 Task: Add an event with the title Second Lunch Break: Guided Meditation and Wellness Workshop, date '2024/03/11', time 7:30 AM to 9:30 AMand add a description: The AGM will conclude with a summary of the key outcomes, decisions, and action points discussed during the meeting. It will also provide a glimpse into the organization's strategic priorities and initiatives for the upcoming year. Attendees will leave with a clear understanding of the organization's performance, direction, and the shared commitment to its success., put the event into Green category . Add location for the event as: 654 Belem Tower, Lisbon, Portugal, logged in from the account softage.9@softage.netand send the event invitation to softage.8@softage.net with CC to  softage.10@softage.net. Set a reminder for the event 15 minutes before
Action: Mouse moved to (77, 103)
Screenshot: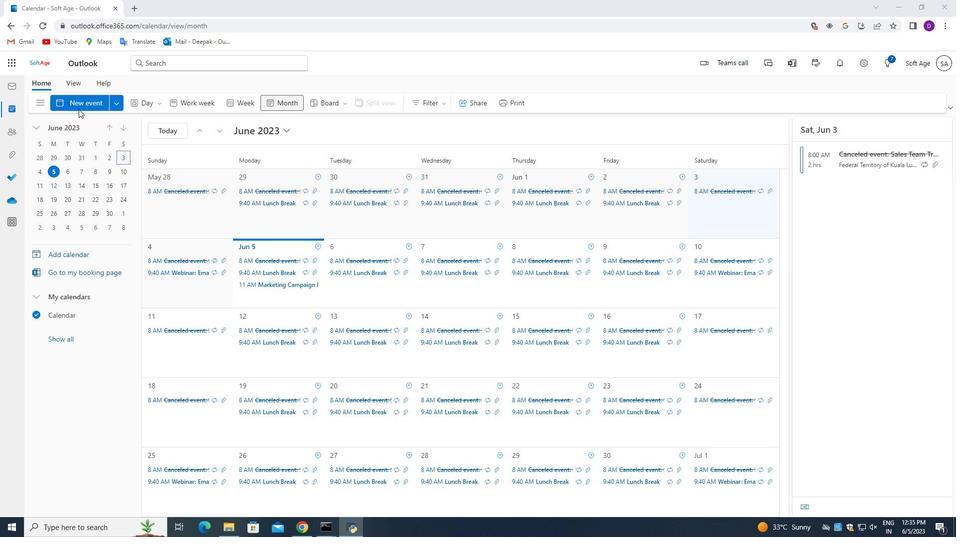 
Action: Mouse pressed left at (77, 103)
Screenshot: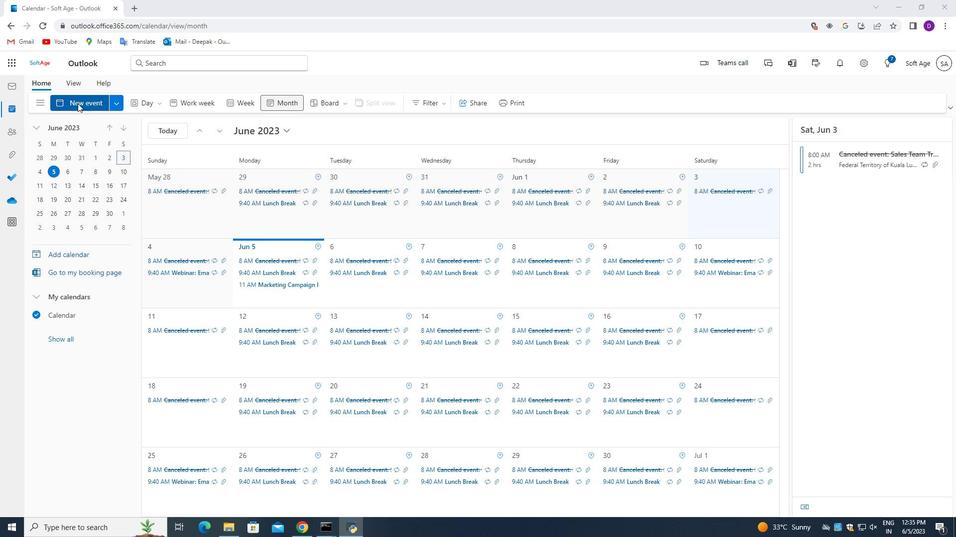 
Action: Mouse moved to (347, 392)
Screenshot: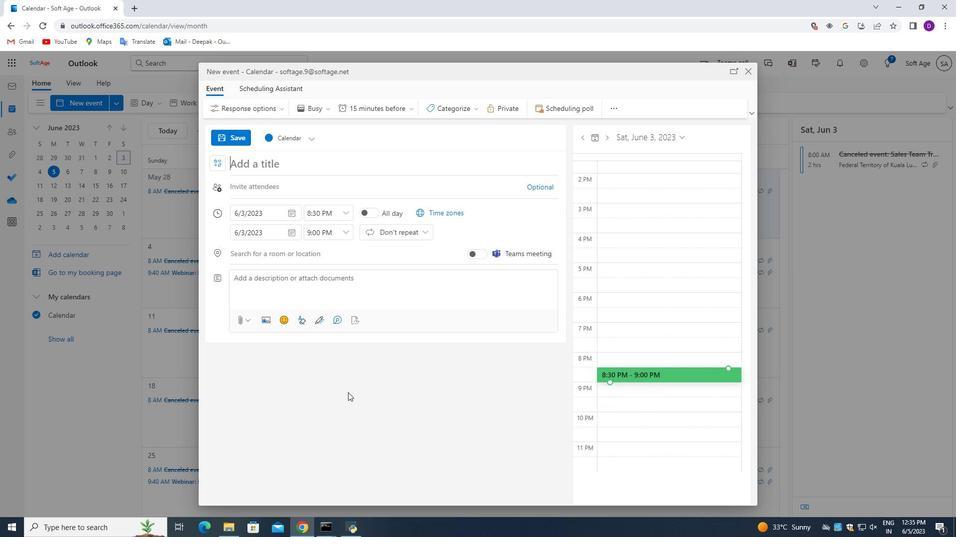 
Action: Key pressed <Key.shift_r>Second<Key.space><Key.shift>Lunch<Key.space><Key.shift_r>Break<Key.shift_r>:<Key.space><Key.shift_r>Guided<Key.space><Key.shift>Meditation<Key.space>and<Key.space><Key.shift_r>Wellness<Key.space><Key.shift_r>Workshop
Screenshot: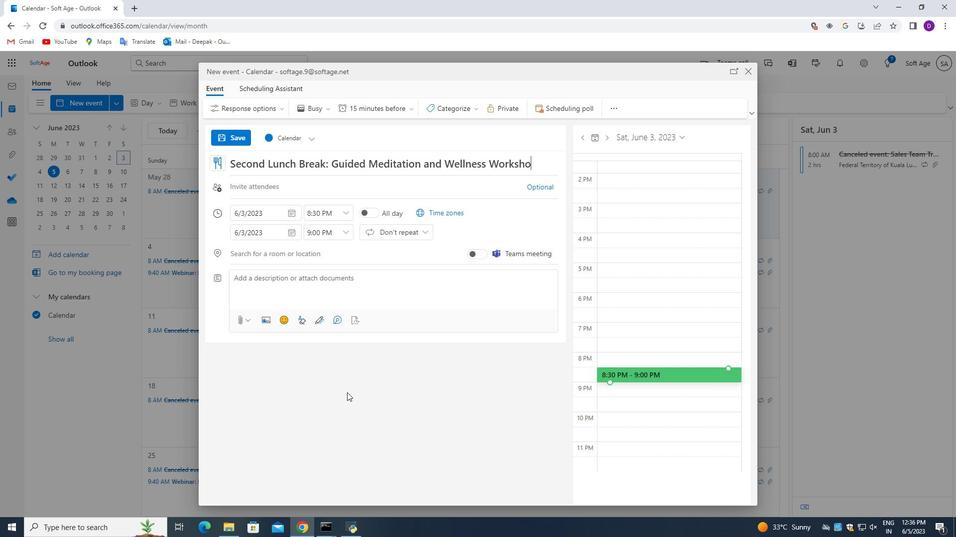 
Action: Mouse moved to (290, 213)
Screenshot: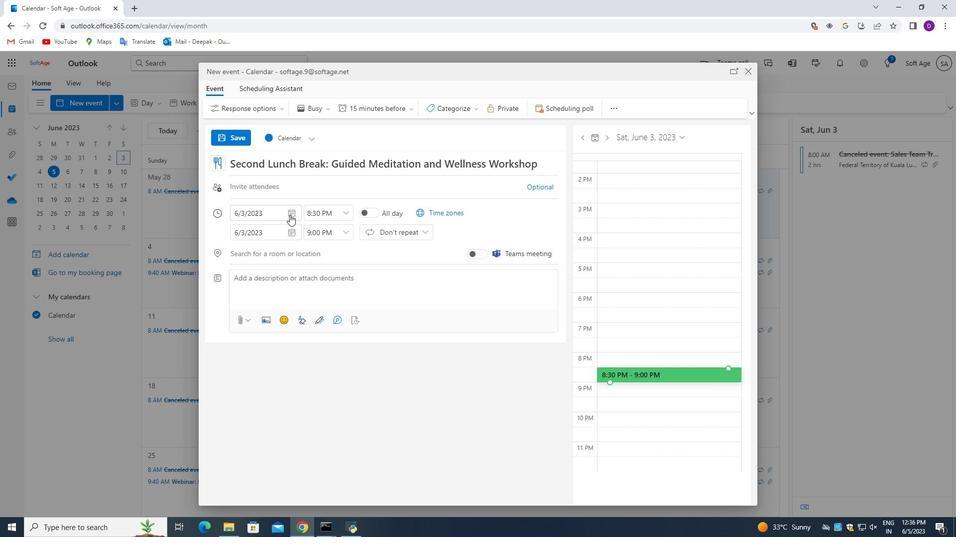 
Action: Mouse pressed left at (290, 213)
Screenshot: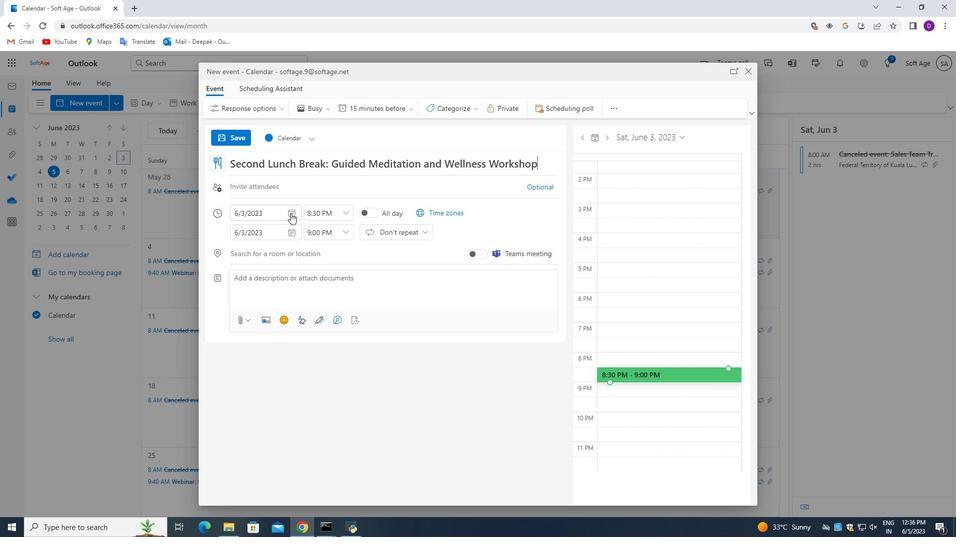 
Action: Mouse moved to (269, 236)
Screenshot: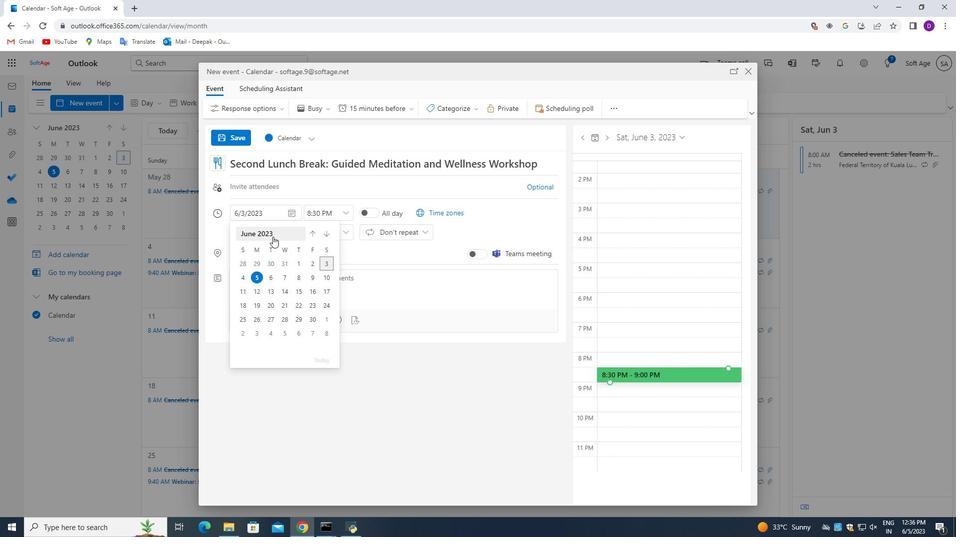 
Action: Mouse pressed left at (269, 236)
Screenshot: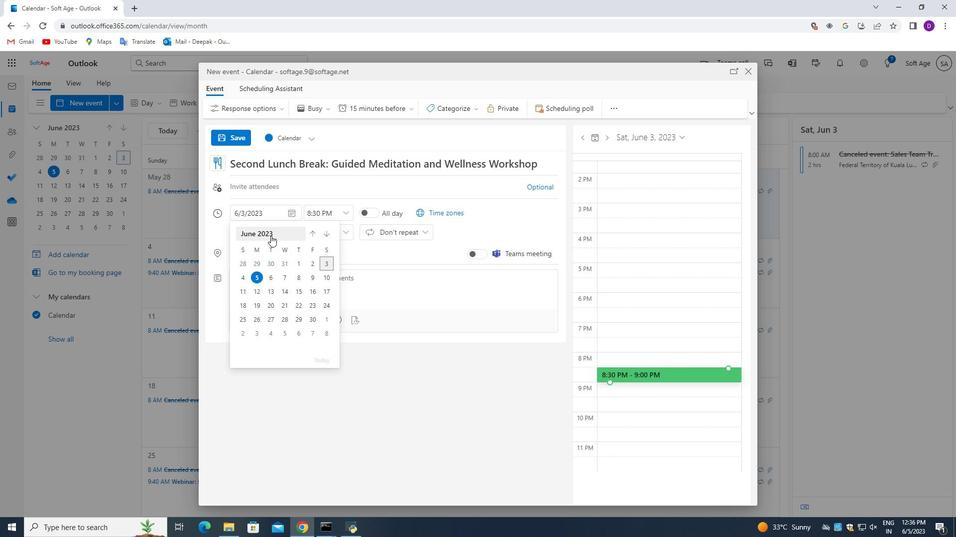 
Action: Mouse moved to (324, 236)
Screenshot: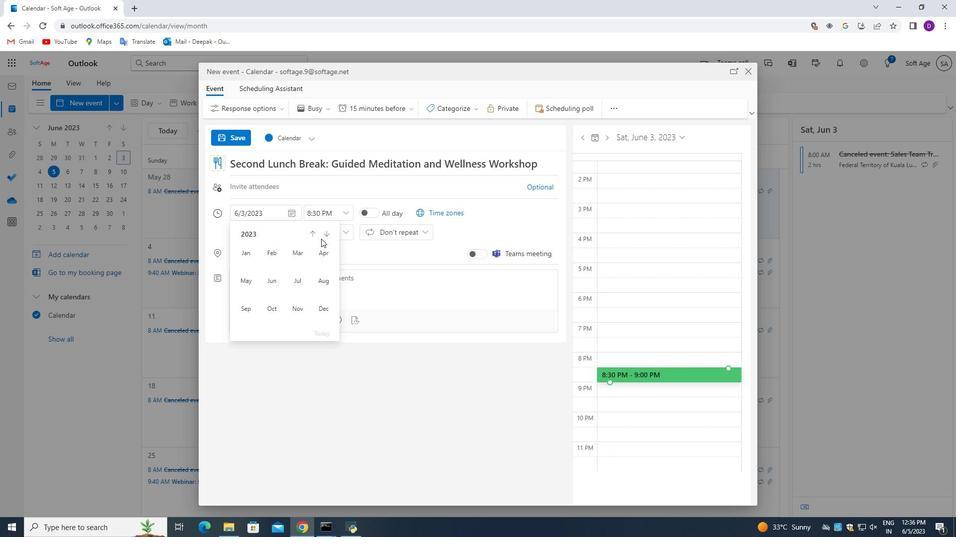 
Action: Mouse pressed left at (324, 236)
Screenshot: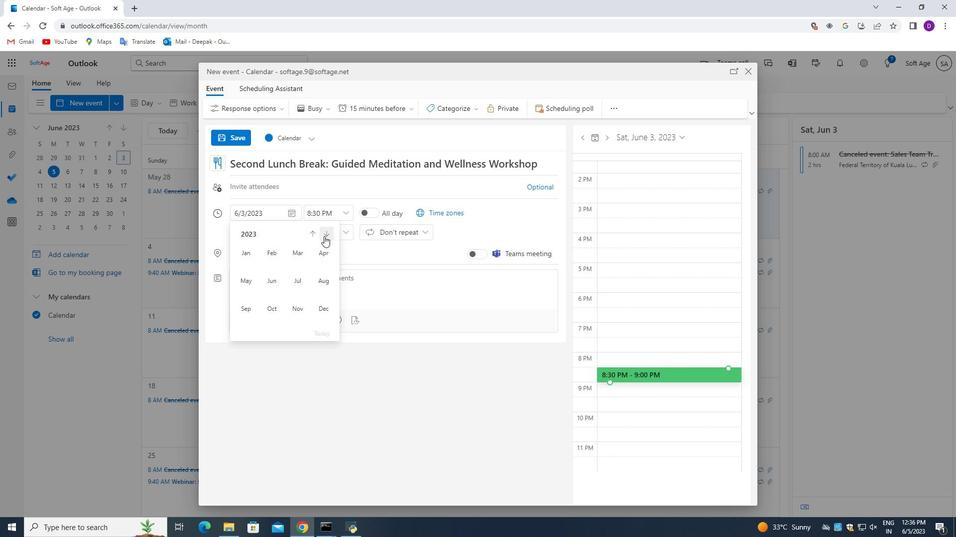 
Action: Mouse moved to (303, 254)
Screenshot: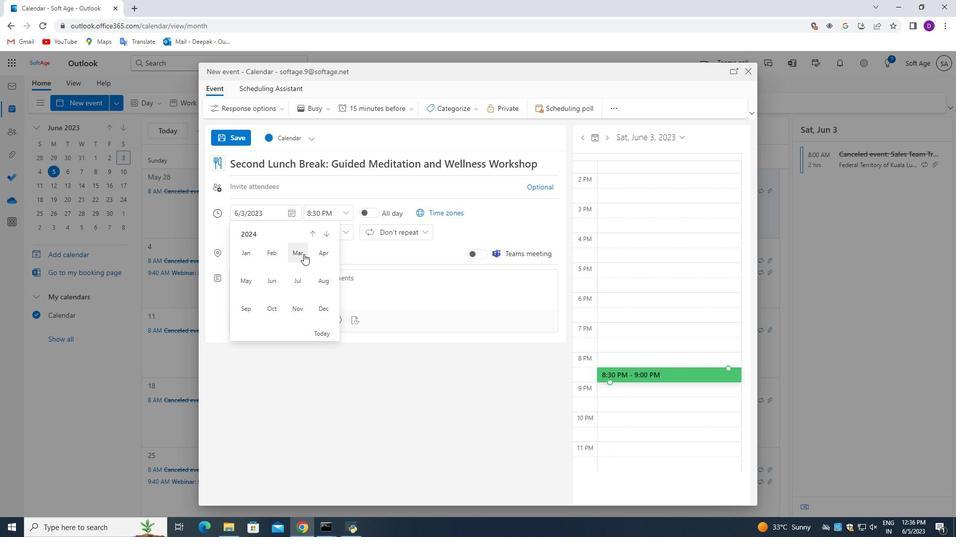 
Action: Mouse pressed left at (303, 254)
Screenshot: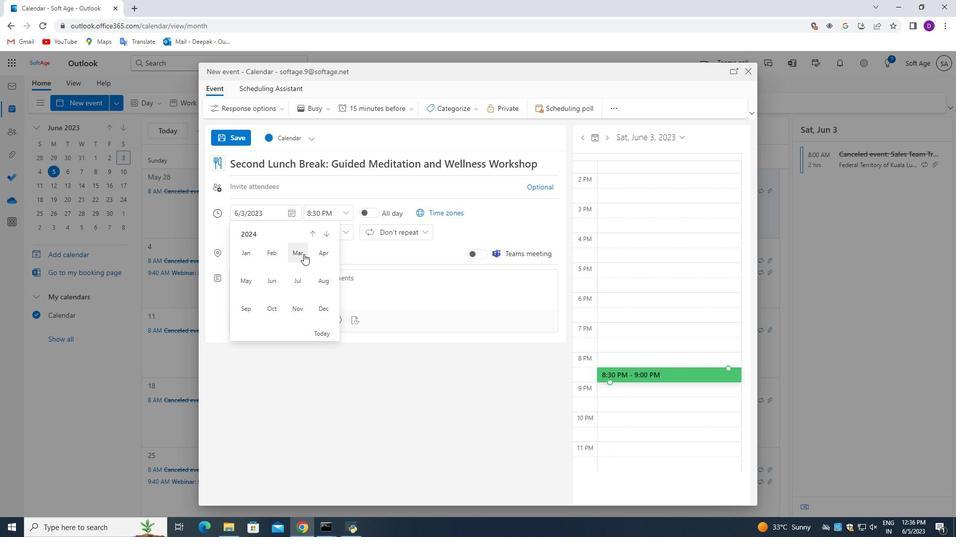 
Action: Mouse moved to (254, 290)
Screenshot: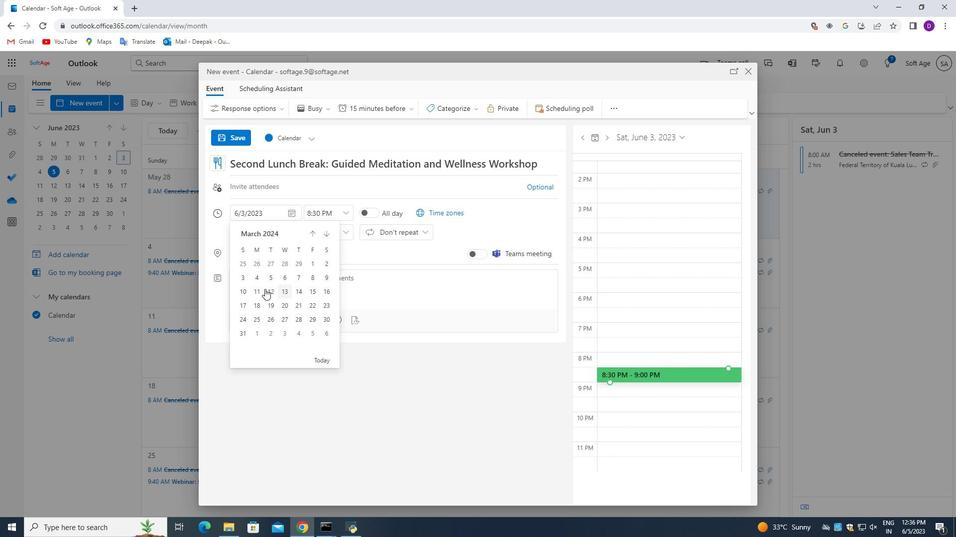 
Action: Mouse pressed left at (254, 290)
Screenshot: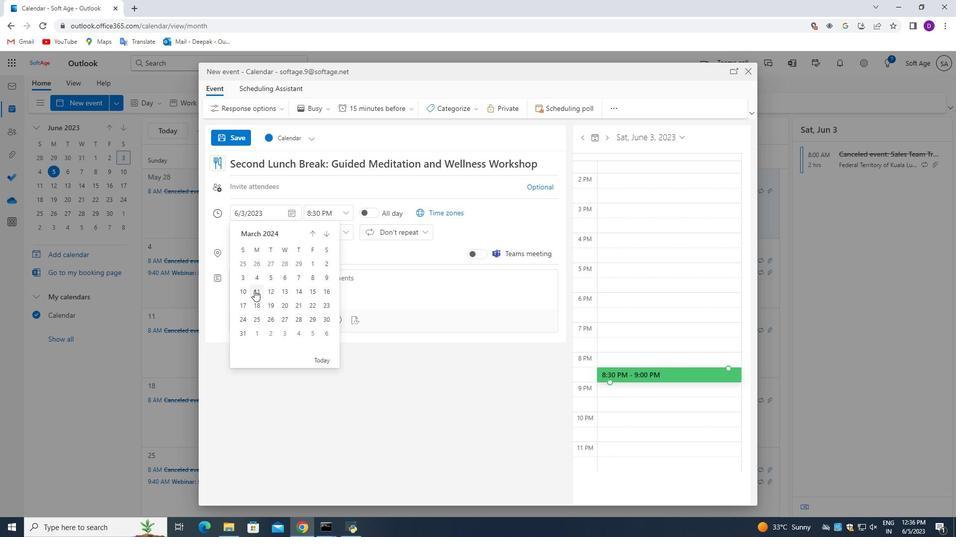 
Action: Mouse moved to (350, 220)
Screenshot: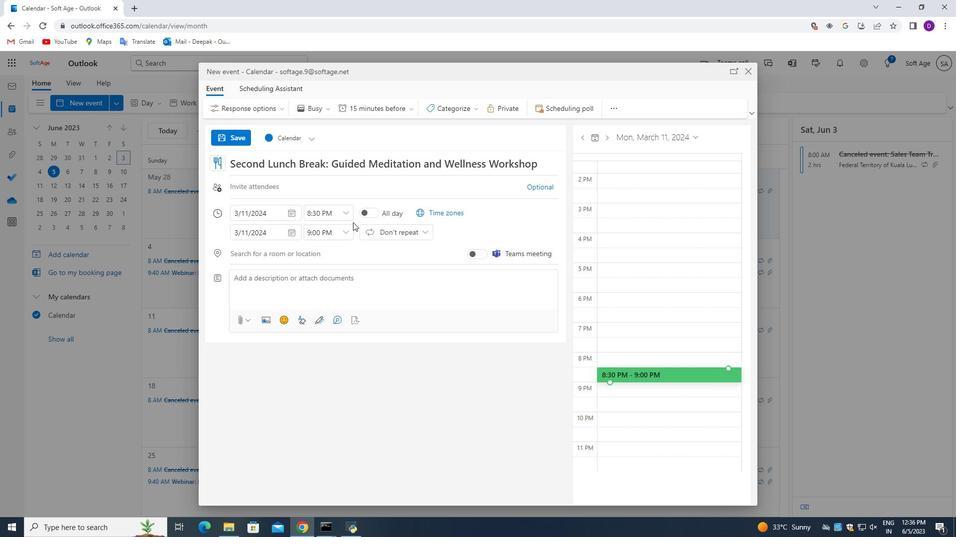 
Action: Mouse pressed left at (350, 220)
Screenshot: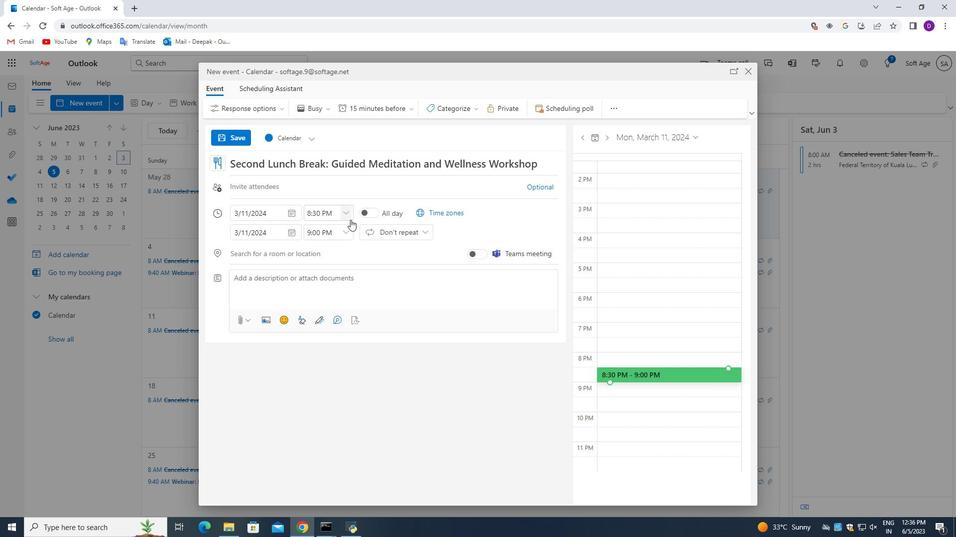 
Action: Mouse moved to (327, 274)
Screenshot: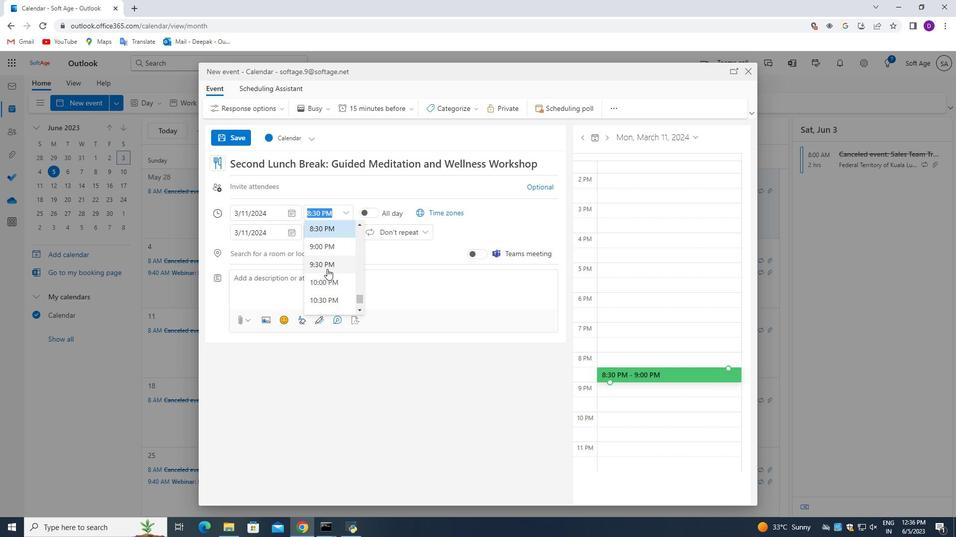 
Action: Mouse scrolled (327, 274) with delta (0, 0)
Screenshot: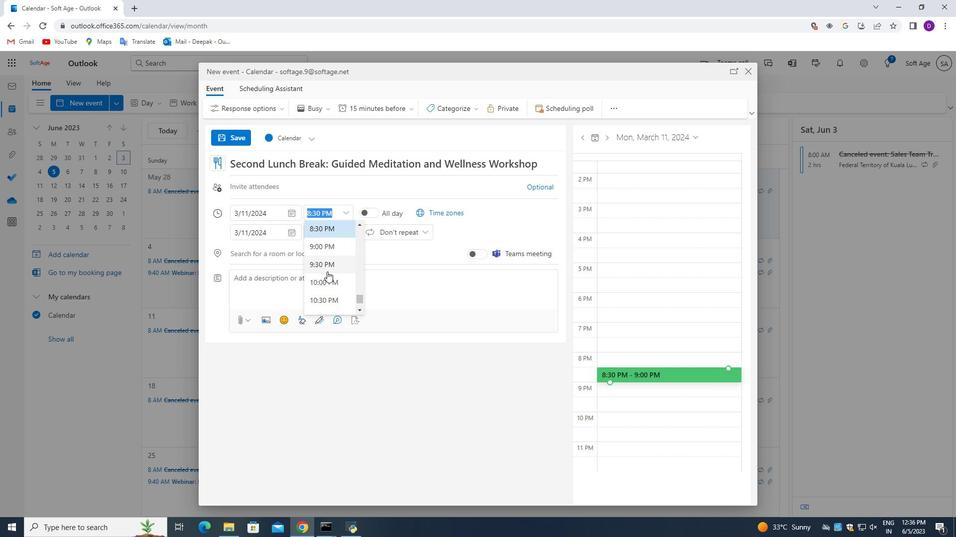 
Action: Mouse moved to (327, 275)
Screenshot: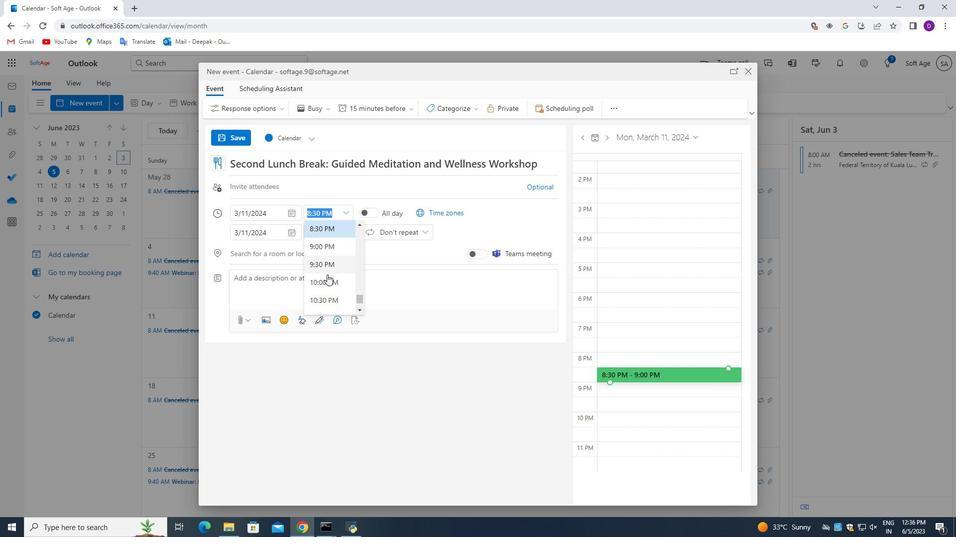 
Action: Mouse scrolled (327, 274) with delta (0, 0)
Screenshot: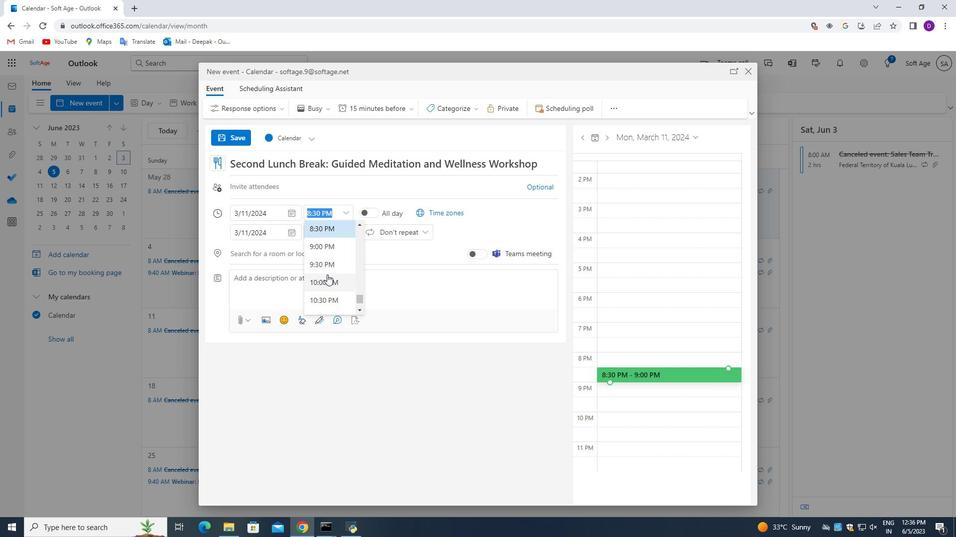 
Action: Mouse scrolled (327, 274) with delta (0, 0)
Screenshot: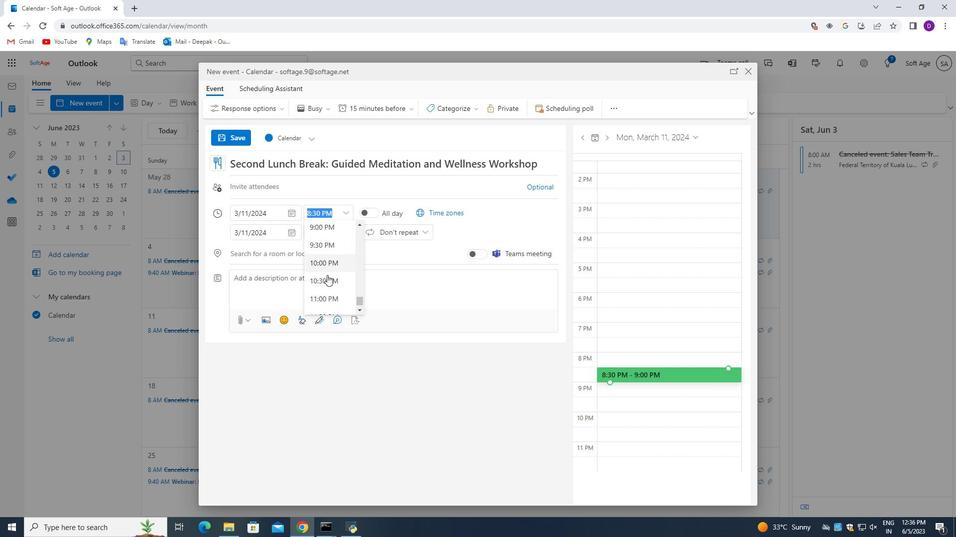 
Action: Mouse scrolled (327, 275) with delta (0, 0)
Screenshot: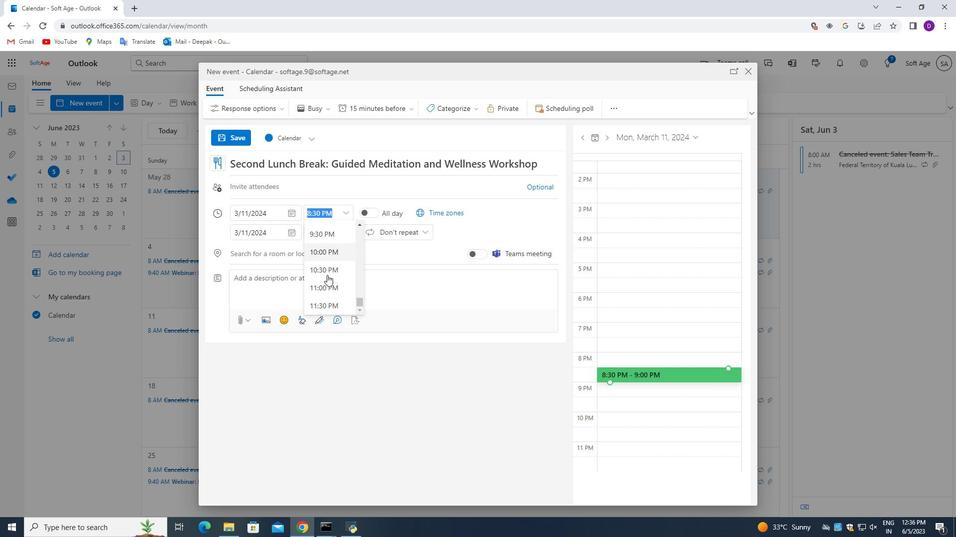 
Action: Mouse scrolled (327, 275) with delta (0, 0)
Screenshot: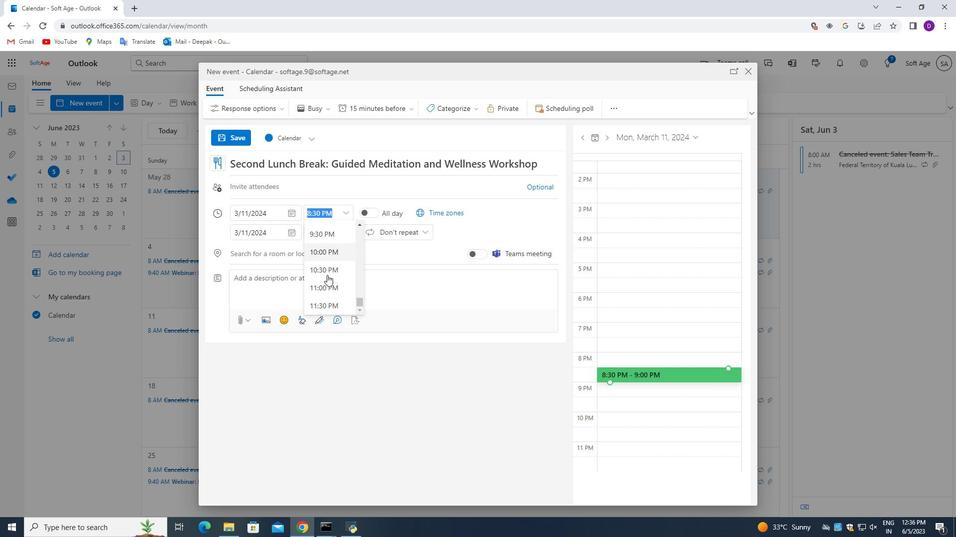 
Action: Mouse scrolled (327, 275) with delta (0, 0)
Screenshot: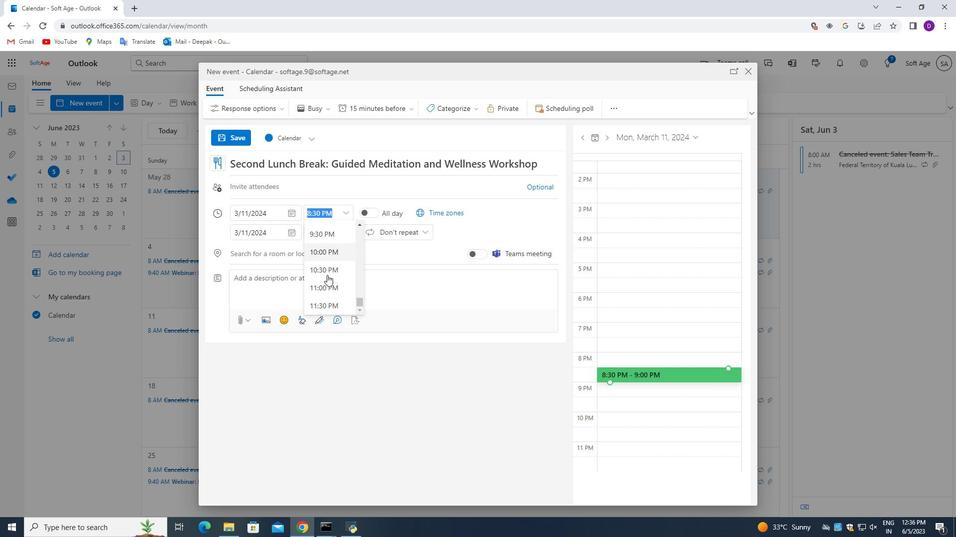 
Action: Mouse scrolled (327, 275) with delta (0, 0)
Screenshot: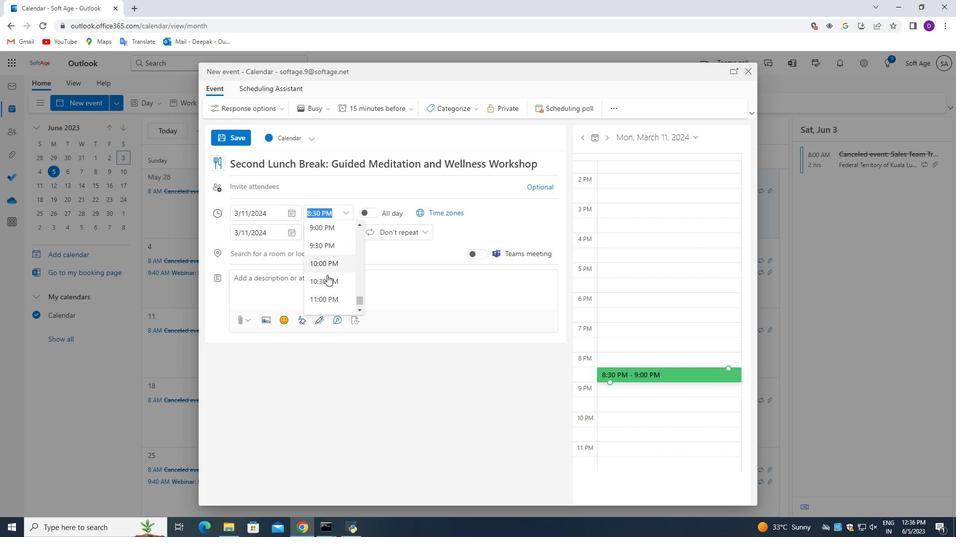 
Action: Mouse scrolled (327, 275) with delta (0, 0)
Screenshot: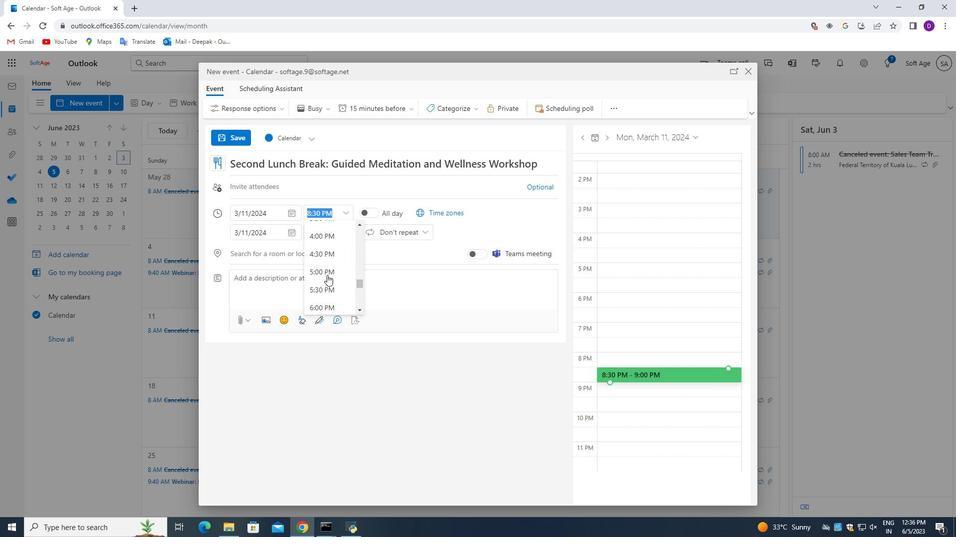 
Action: Mouse scrolled (327, 275) with delta (0, 0)
Screenshot: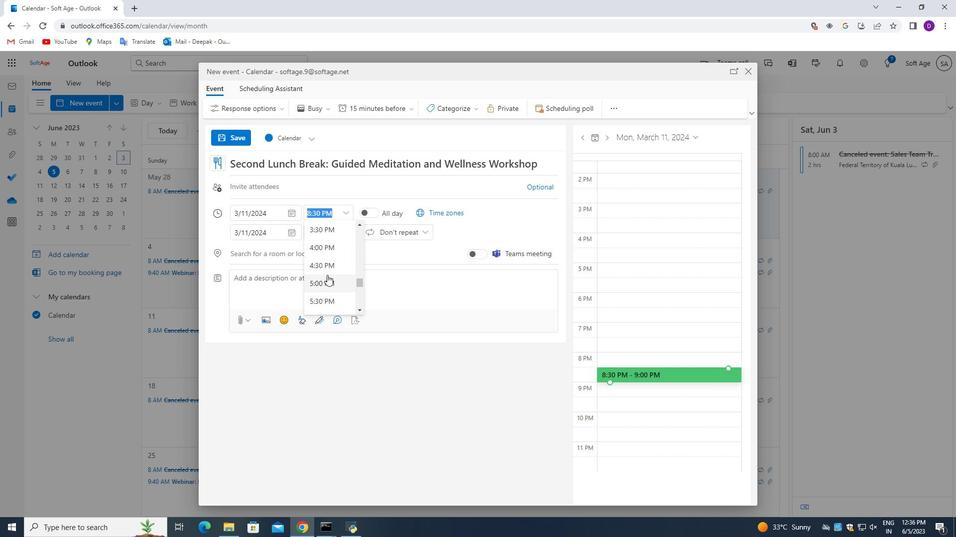 
Action: Mouse scrolled (327, 275) with delta (0, 0)
Screenshot: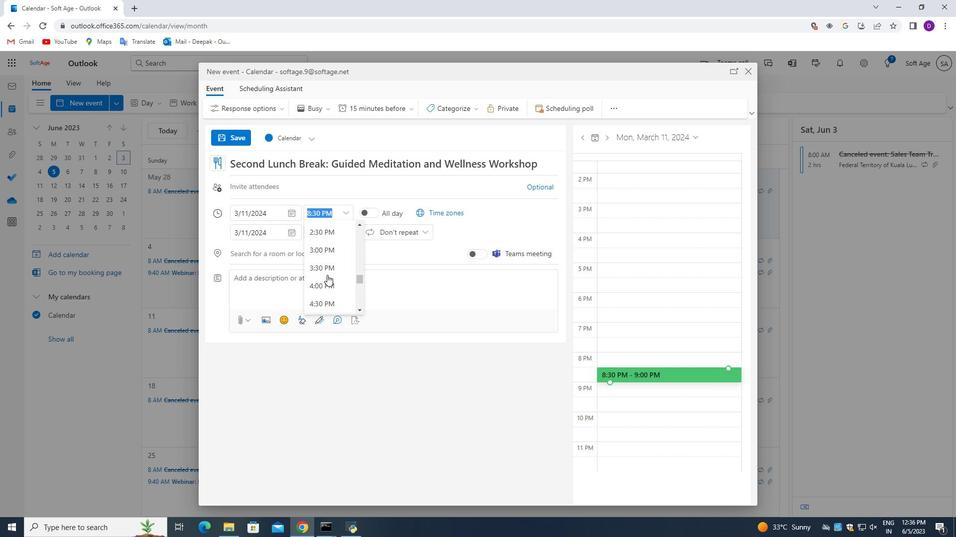 
Action: Mouse scrolled (327, 275) with delta (0, 0)
Screenshot: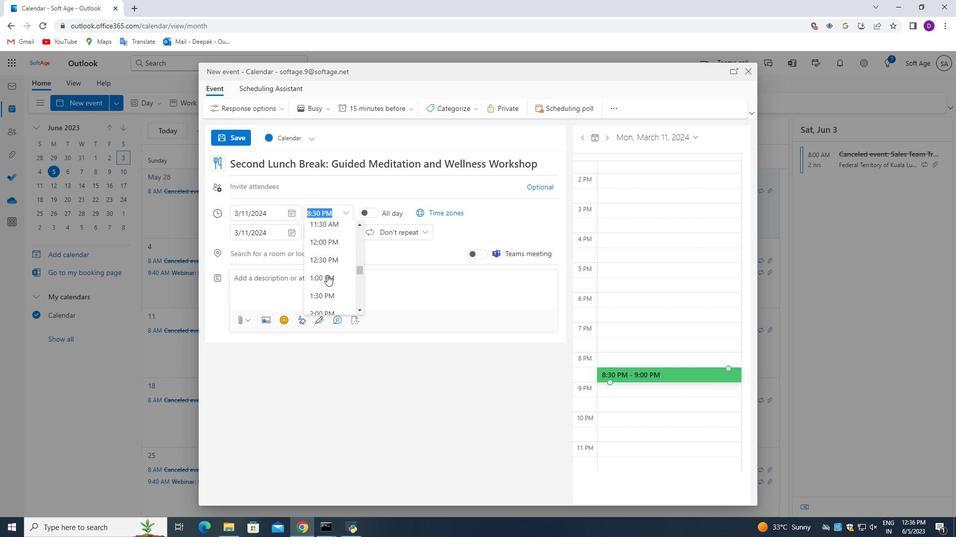
Action: Mouse scrolled (327, 275) with delta (0, 0)
Screenshot: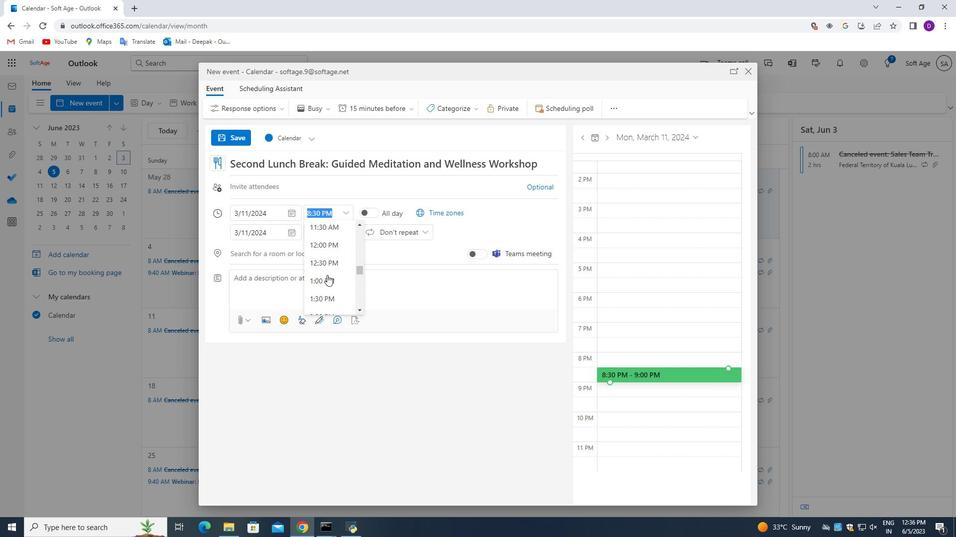 
Action: Mouse scrolled (327, 275) with delta (0, 0)
Screenshot: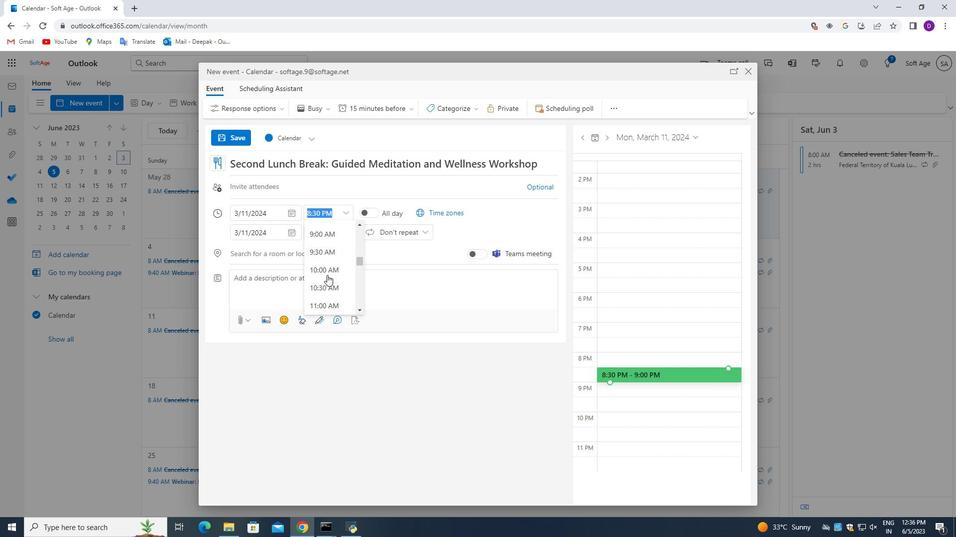 
Action: Mouse moved to (326, 236)
Screenshot: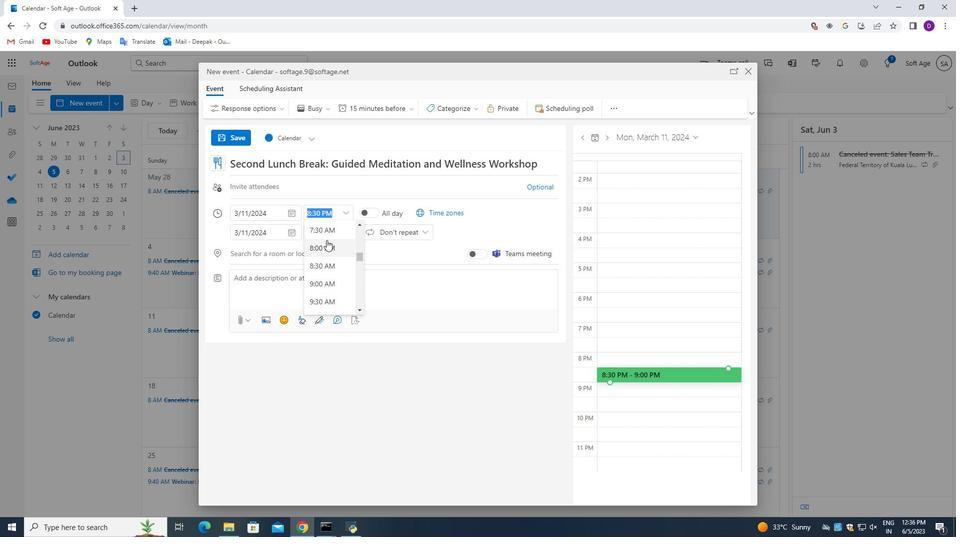 
Action: Mouse pressed left at (326, 236)
Screenshot: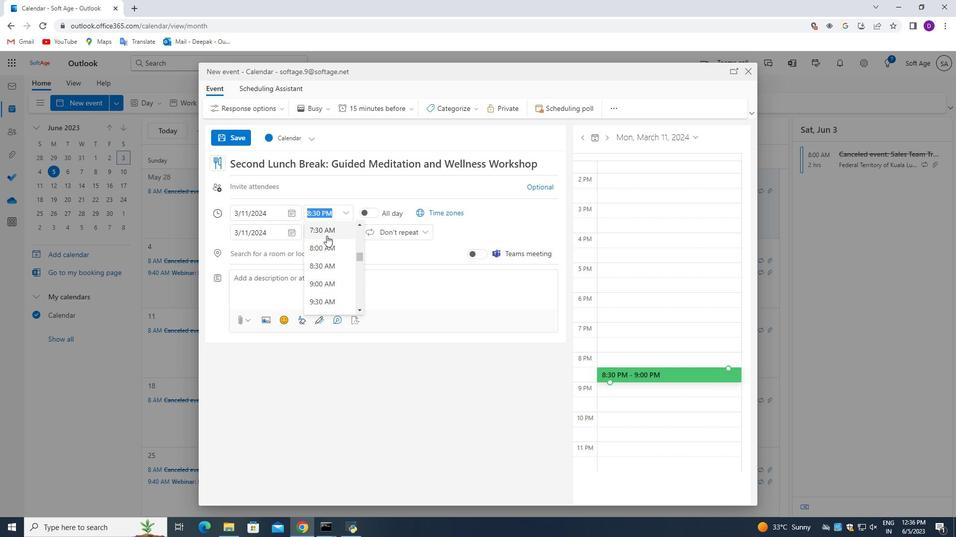 
Action: Mouse moved to (351, 235)
Screenshot: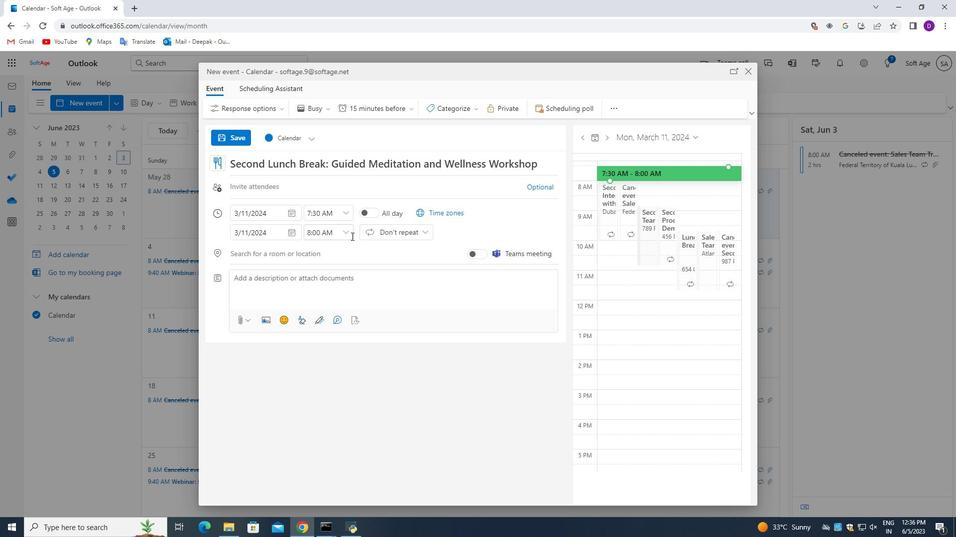 
Action: Mouse pressed left at (351, 235)
Screenshot: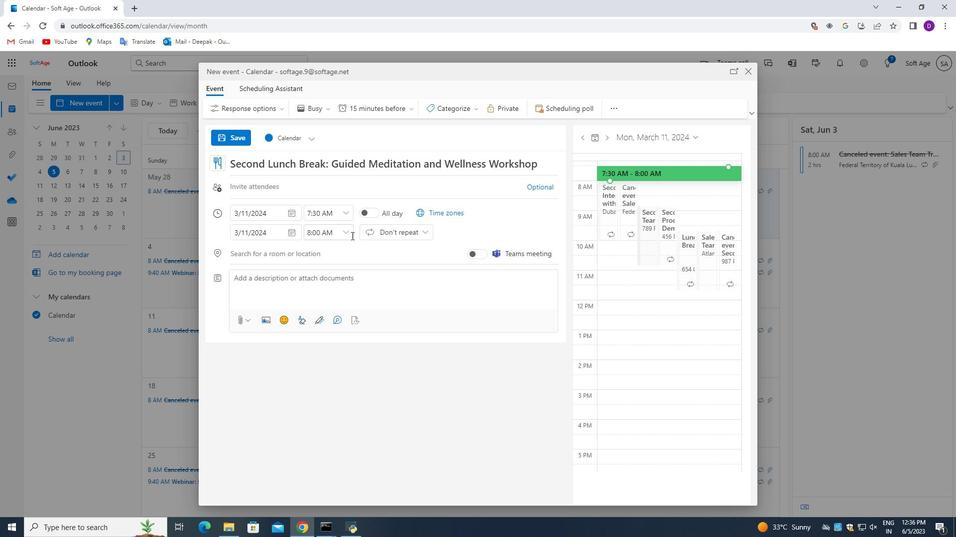 
Action: Mouse moved to (348, 234)
Screenshot: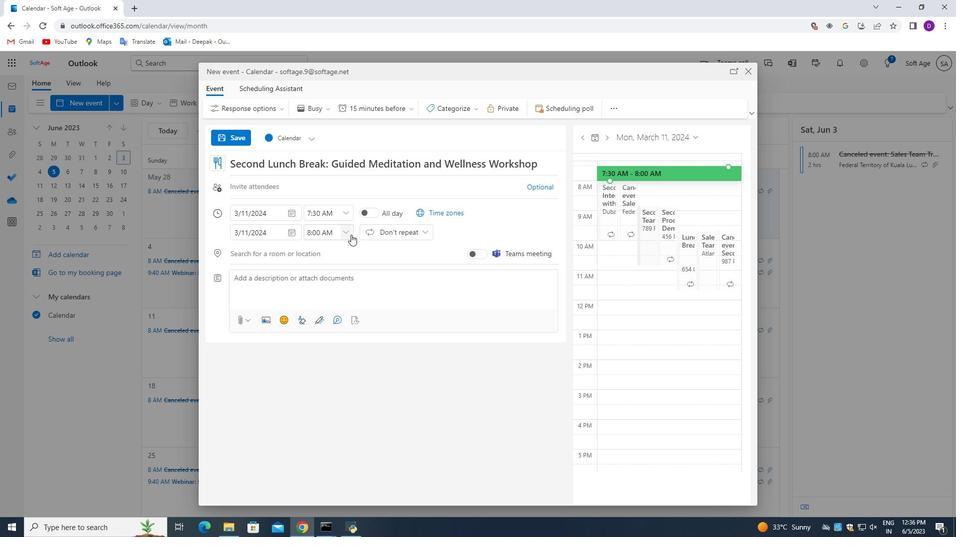 
Action: Mouse pressed left at (348, 234)
Screenshot: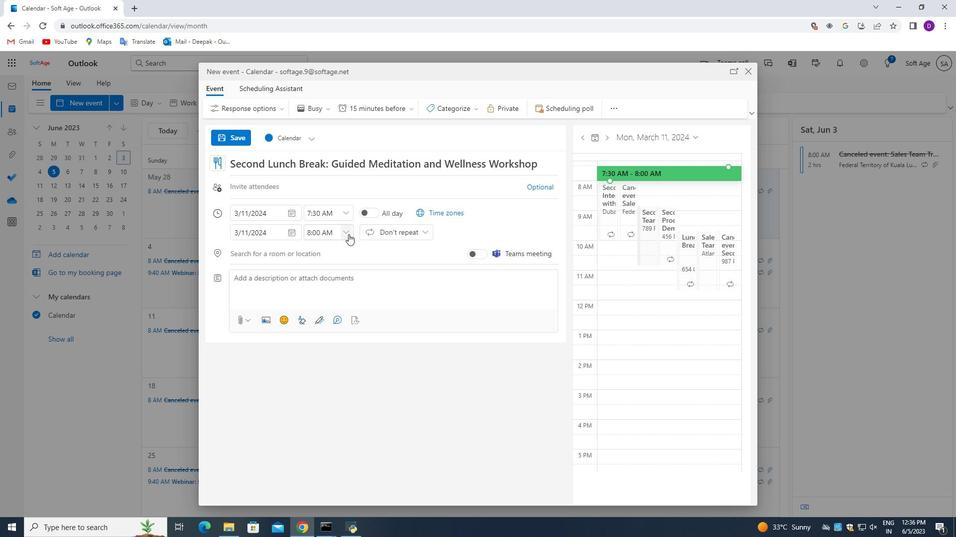 
Action: Mouse moved to (342, 300)
Screenshot: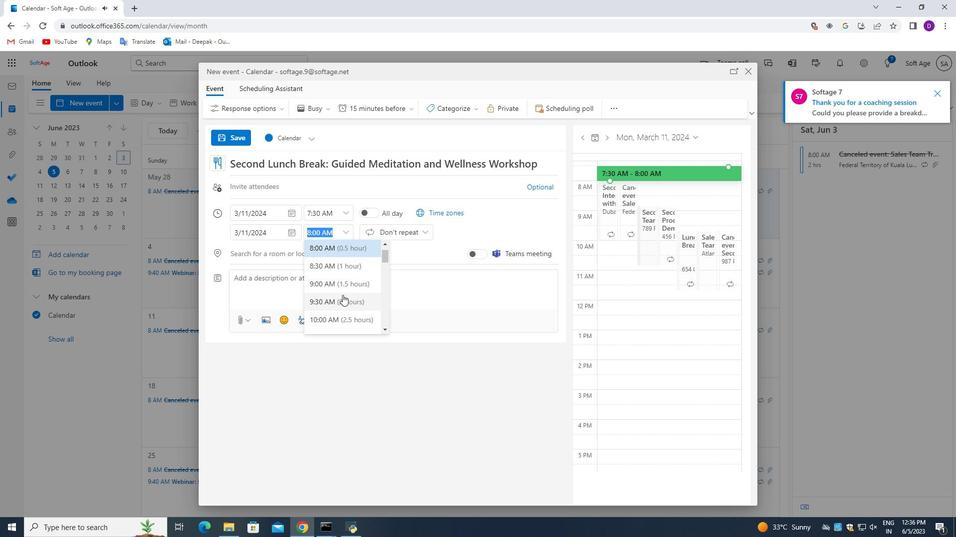 
Action: Mouse pressed left at (342, 300)
Screenshot: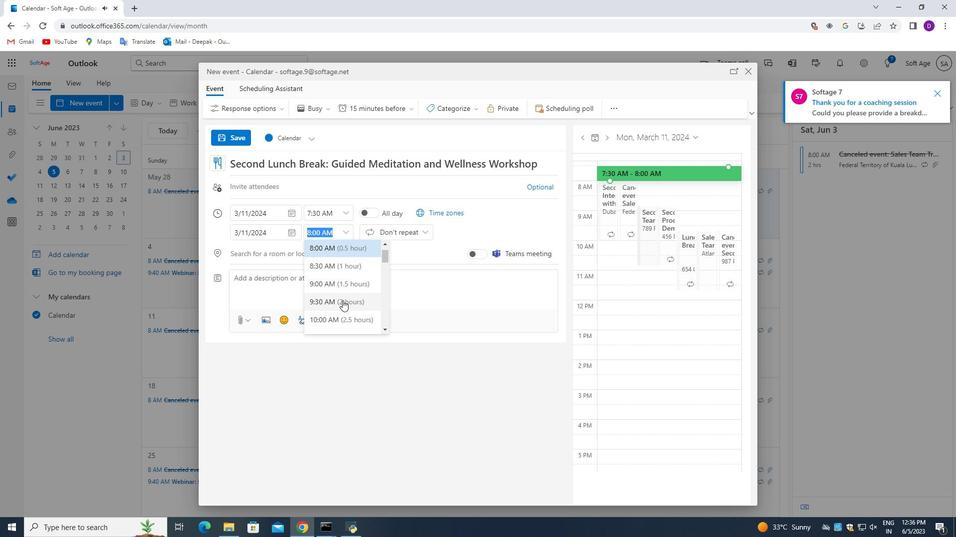 
Action: Mouse moved to (320, 283)
Screenshot: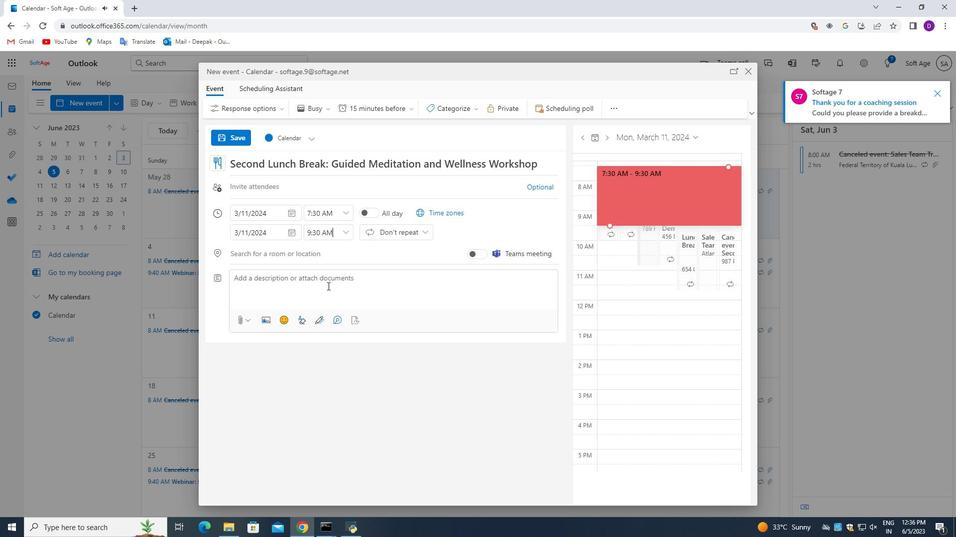 
Action: Mouse pressed left at (320, 283)
Screenshot: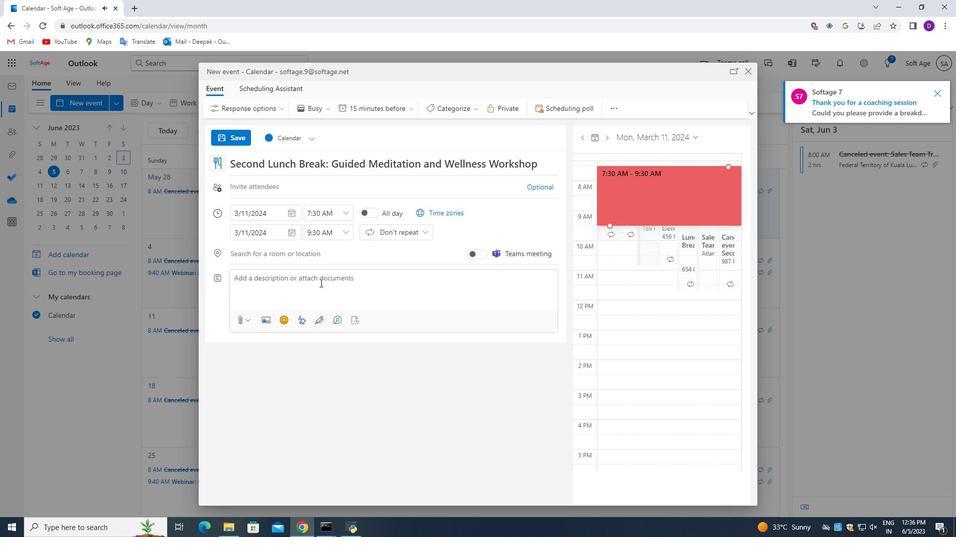 
Action: Mouse moved to (349, 399)
Screenshot: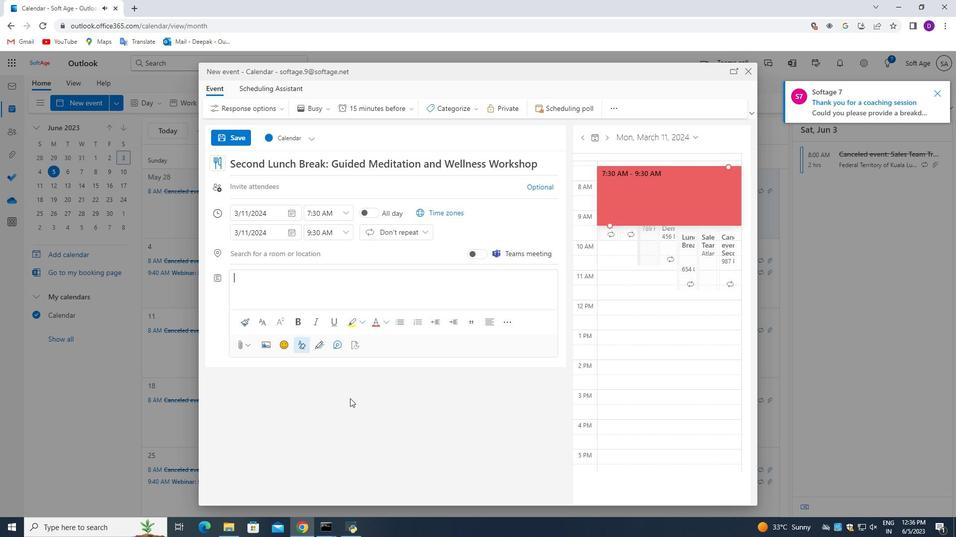
Action: Key pressed <Key.shift_r>The<Key.space><Key.shift_r>AGM<Key.space>will<Key.space>conclude<Key.space>with<Key.space>a<Key.space>summary<Key.space>of<Key.space>the<Key.space>key<Key.space>outcomes<Key.space><Key.backspace>,<Key.space>decisions,<Key.space>and<Key.space>action<Key.space>points<Key.space>discussed<Key.space>f<Key.backspace>=<Key.backspace>during<Key.space>the<Key.space>meeting.<Key.space><Key.shift>It<Key.space>will<Key.space>also<Key.space>provide<Key.space>a<Key.space>glimpse<Key.space>into<Key.space>the<Key.space>organization's<Key.space>strategic<Key.space>priorities<Key.space>and<Key.space>initiatives<Key.space>for<Key.space>the<Key.space>organization's<Key.space>strategic<Key.space>priorities<Key.space>and<Key.space>initiaive<Key.space><Key.backspace><Key.backspace><Key.backspace><Key.backspace><Key.backspace><Key.backspace><Key.backspace>tiatives<Key.space>for<Key.space>the<Key.space>upcoming<Key.space>year.<Key.space><Key.shift_r>Attendees<Key.space>will<Key.space>leave<Key.space>with<Key.space>a<Key.space>clear<Key.space>under<Key.backspace>s<Key.backspace>rstanding<Key.space>of<Key.space>the<Key.space>organization's<Key.space>performance,<Key.space>direction,<Key.space>and<Key.space>the<Key.space>sgared<Key.space>commitment<Key.space>to<Key.space>its<Key.space>success<Key.space>.
Screenshot: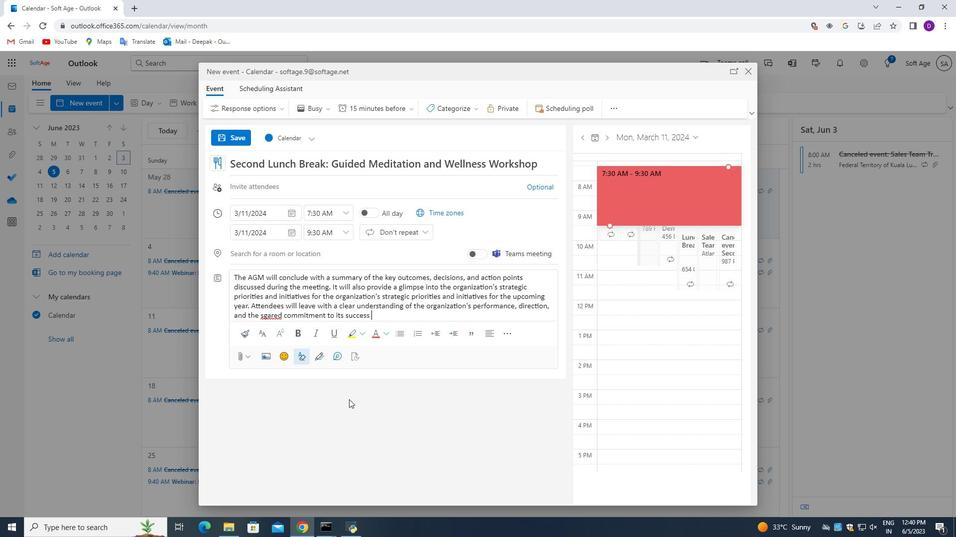 
Action: Mouse moved to (270, 315)
Screenshot: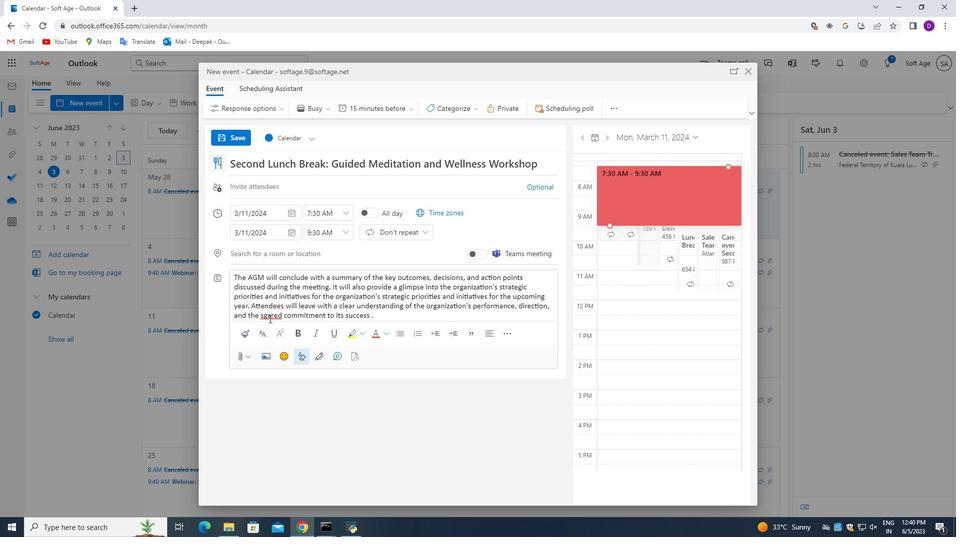 
Action: Mouse pressed left at (270, 315)
Screenshot: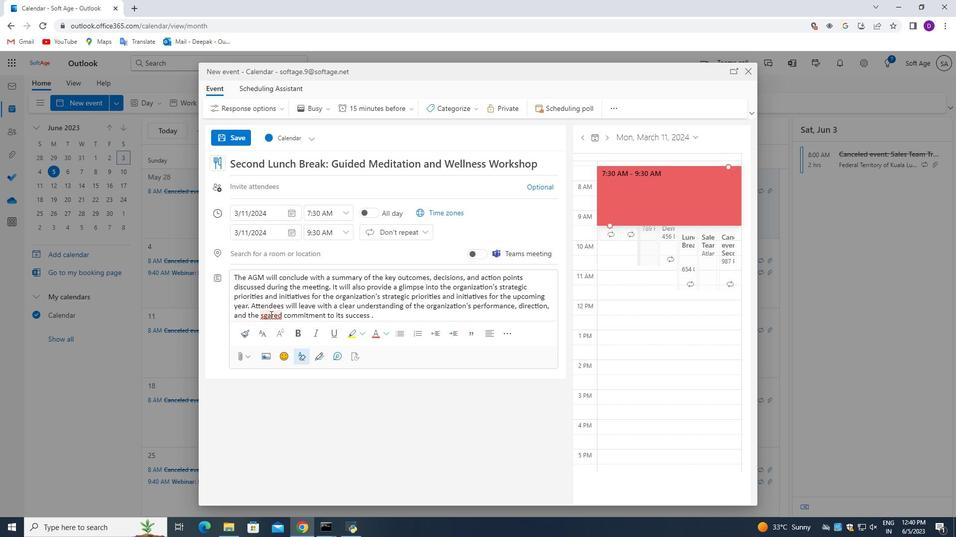 
Action: Mouse pressed left at (270, 315)
Screenshot: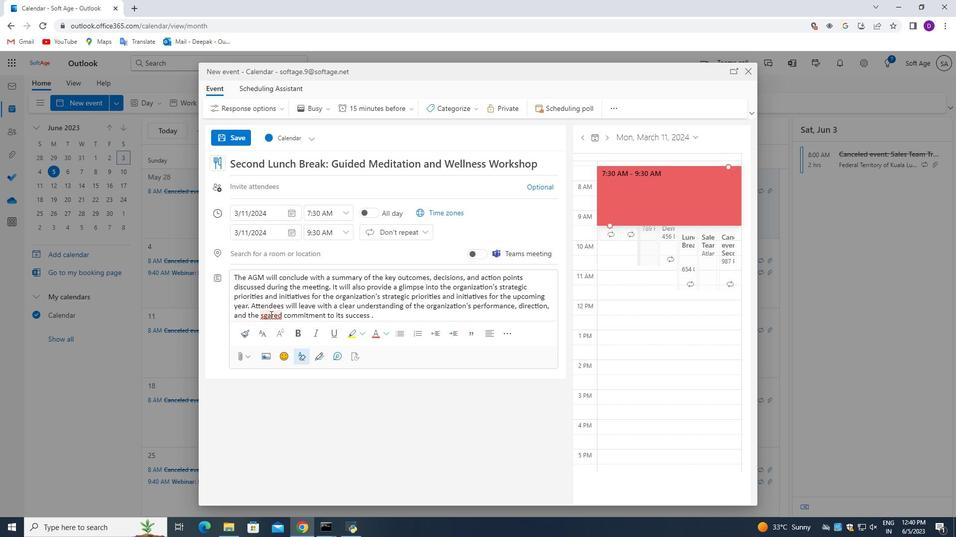 
Action: Mouse moved to (288, 349)
Screenshot: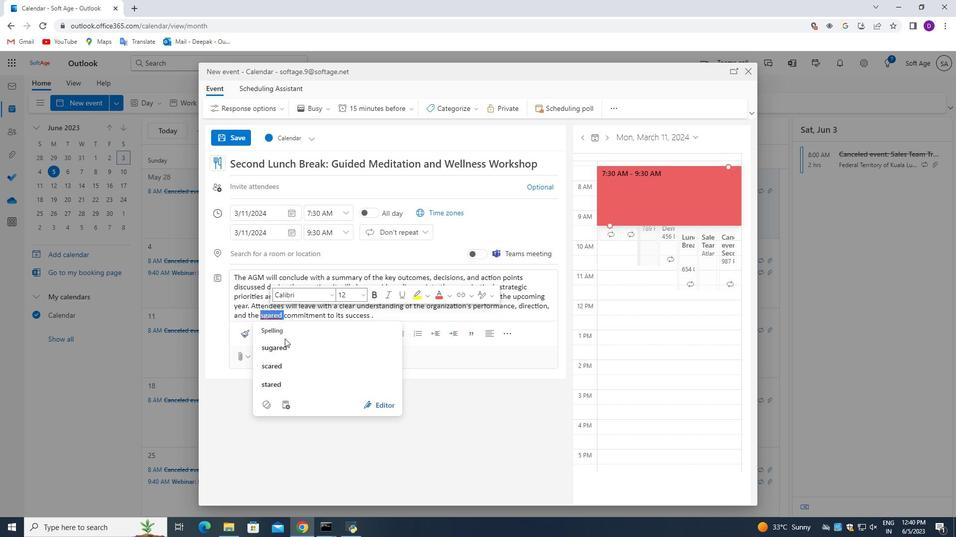 
Action: Mouse pressed left at (288, 349)
Screenshot: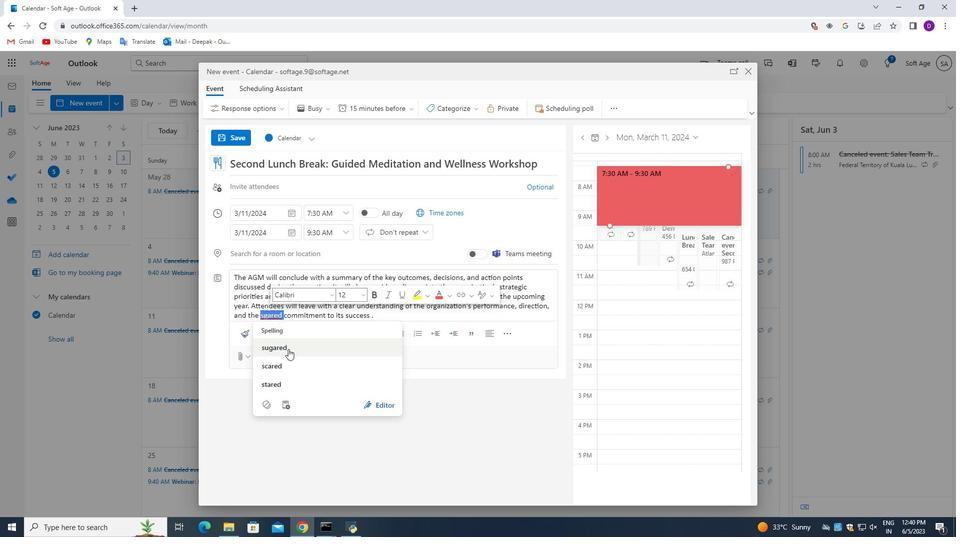 
Action: Mouse moved to (286, 317)
Screenshot: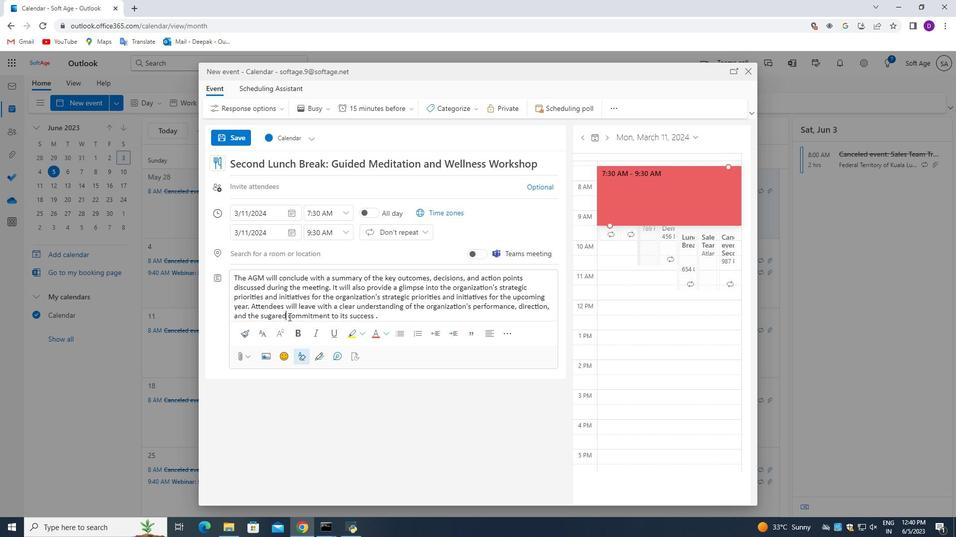 
Action: Key pressed <Key.backspace><Key.backspace><Key.backspace><Key.backspace><Key.backspace><Key.backspace>hared
Screenshot: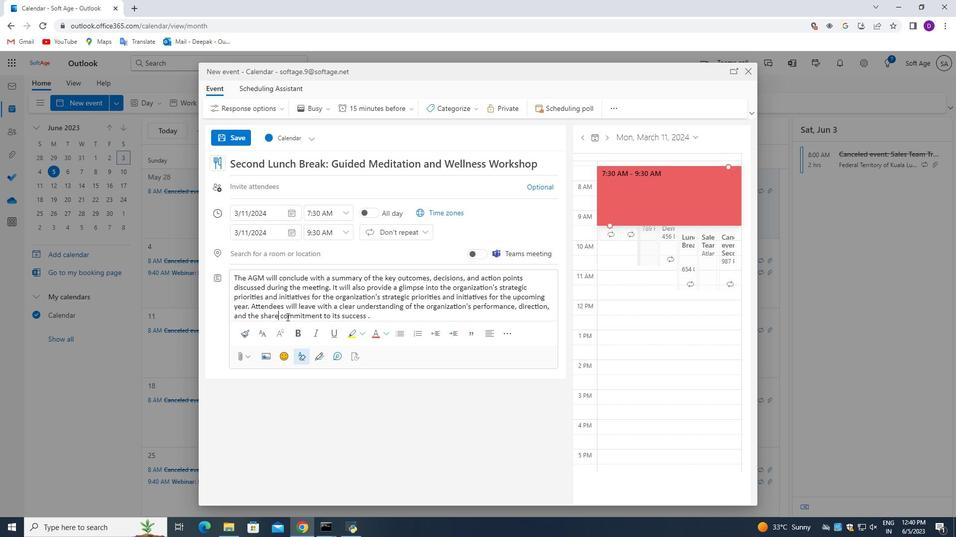 
Action: Mouse moved to (382, 316)
Screenshot: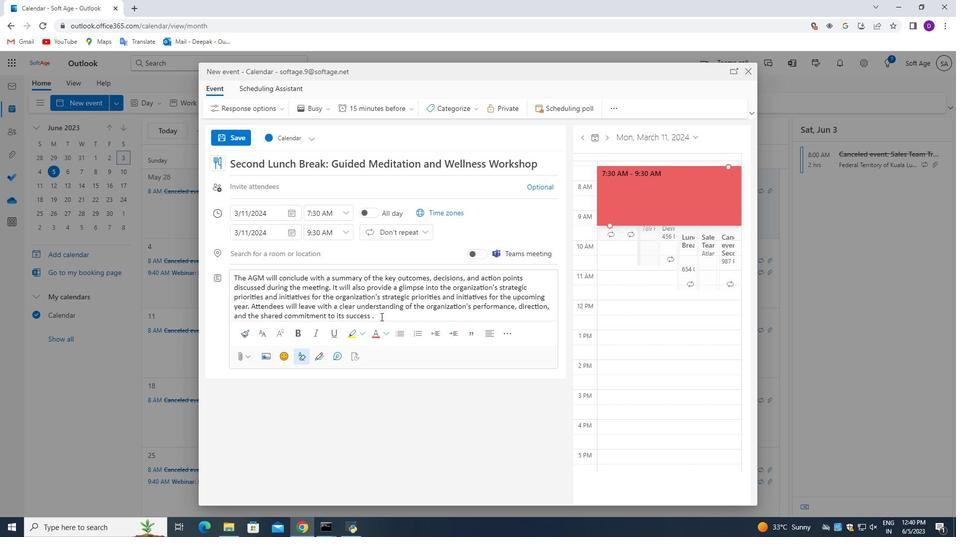 
Action: Mouse pressed left at (382, 316)
Screenshot: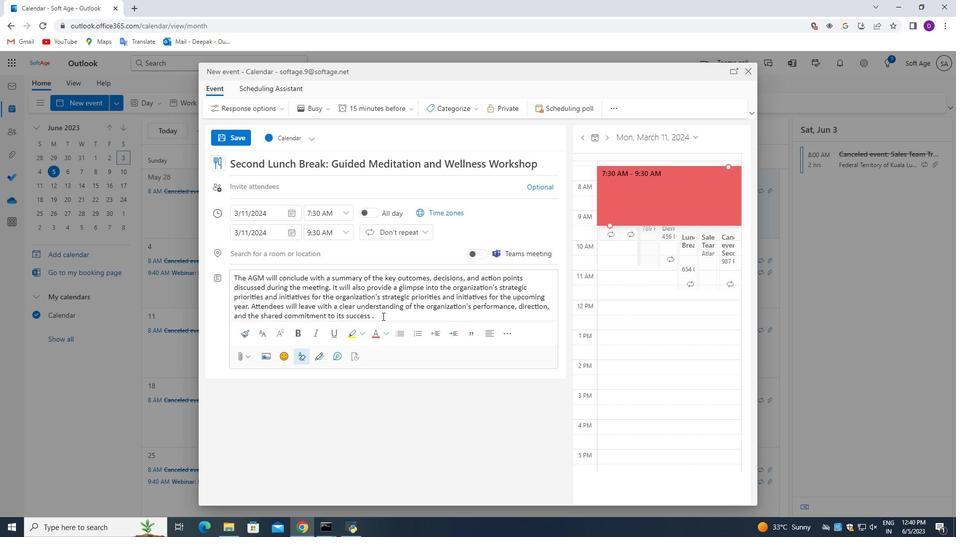 
Action: Mouse moved to (452, 108)
Screenshot: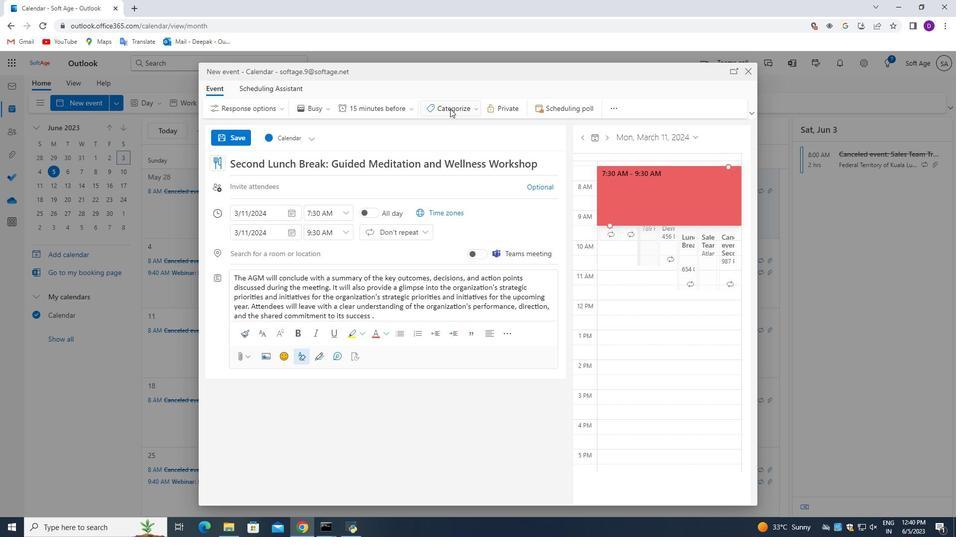 
Action: Mouse pressed left at (452, 108)
Screenshot: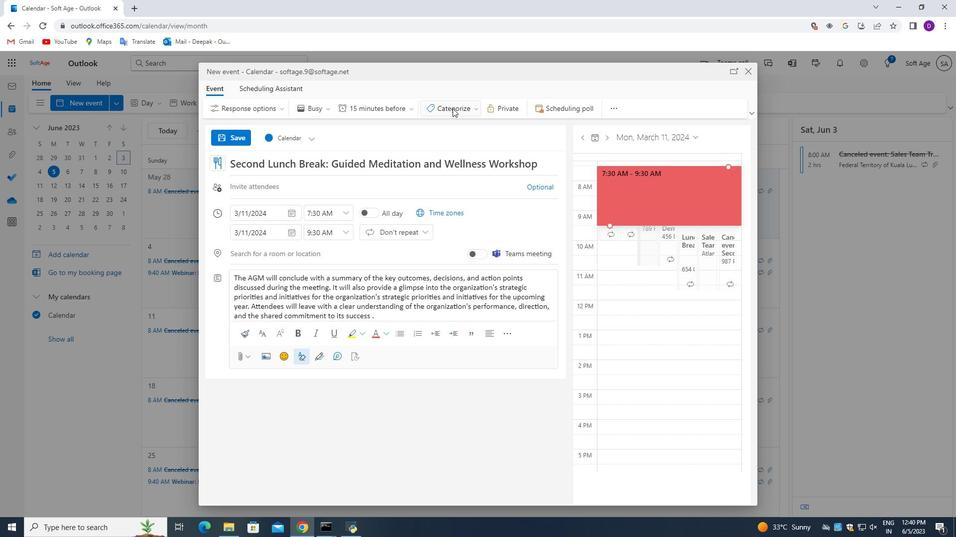 
Action: Mouse moved to (463, 144)
Screenshot: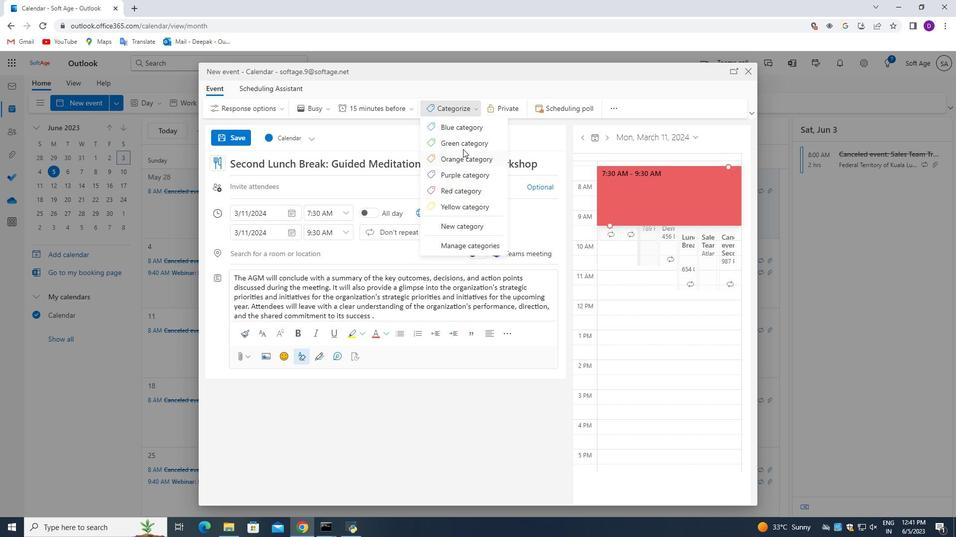 
Action: Mouse pressed left at (463, 144)
Screenshot: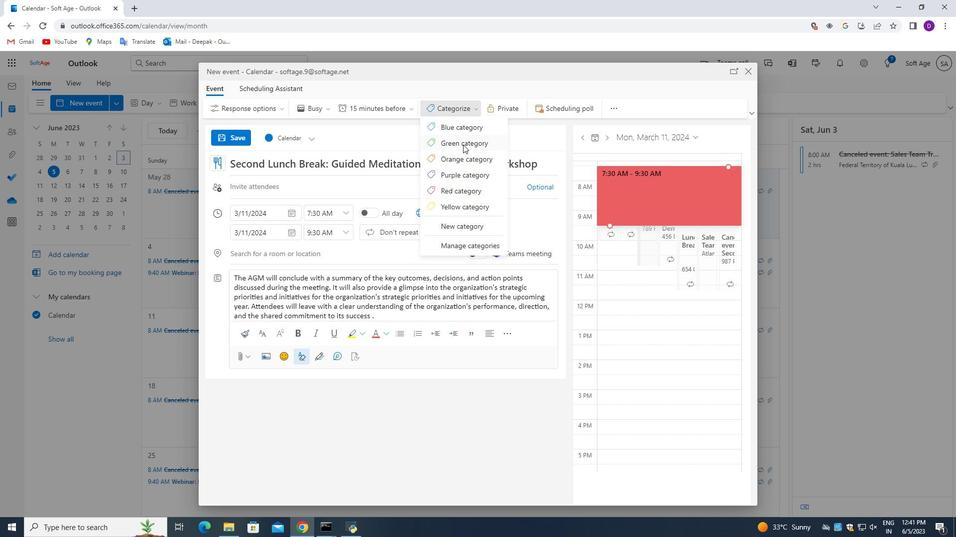 
Action: Mouse moved to (263, 249)
Screenshot: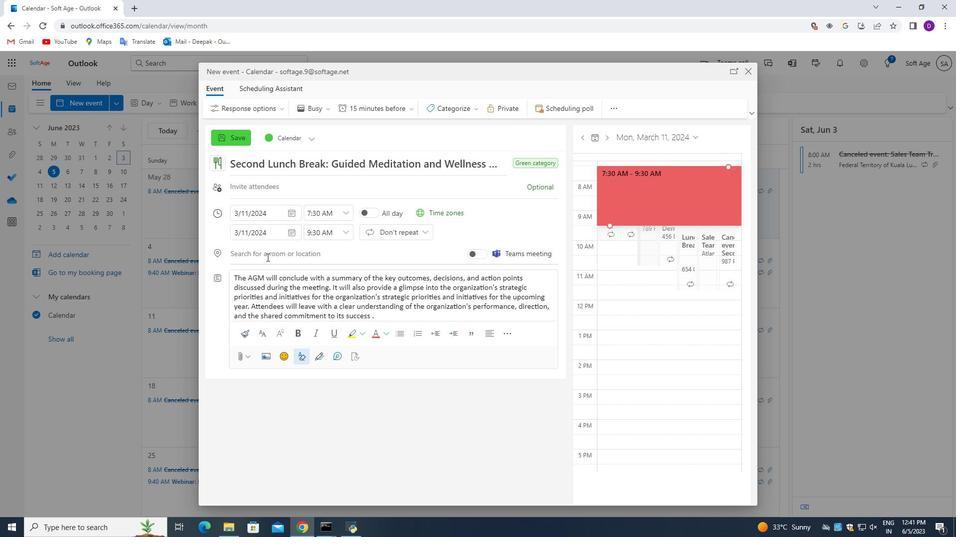 
Action: Mouse pressed left at (263, 249)
Screenshot: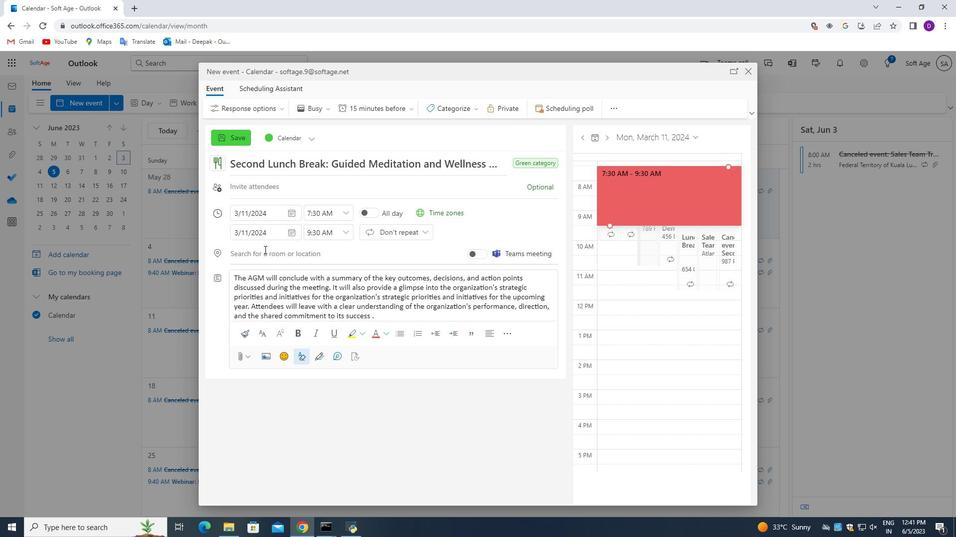 
Action: Key pressed 654<Key.space><Key.shift_r><Key.shift_r>Belem<Key.space>category<Key.backspace><Key.backspace><Key.backspace><Key.backspace><Key.backspace><Key.backspace><Key.backspace><Key.backspace><Key.shift_r>Tower,<Key.space><Key.shift>Lisbon,<Key.space><Key.shift>Portugal
Screenshot: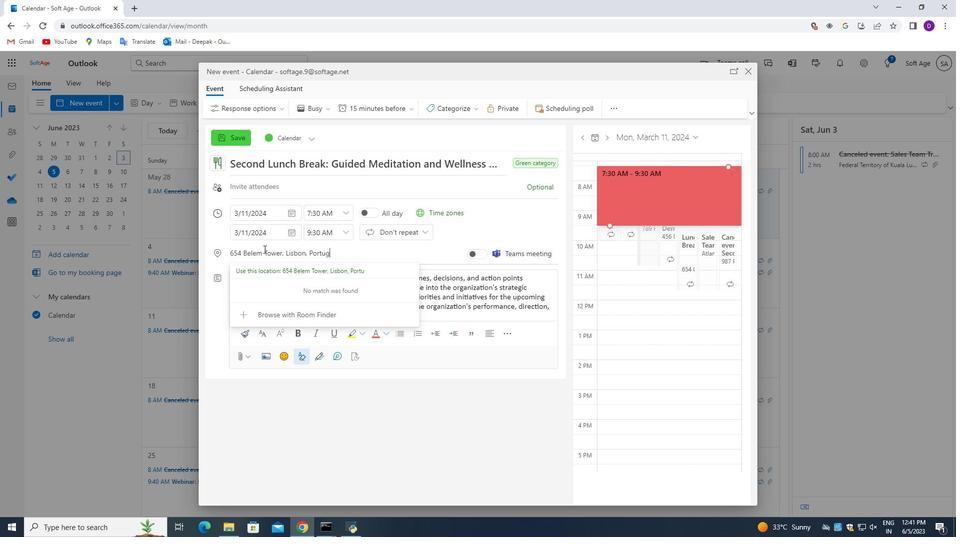 
Action: Mouse moved to (289, 187)
Screenshot: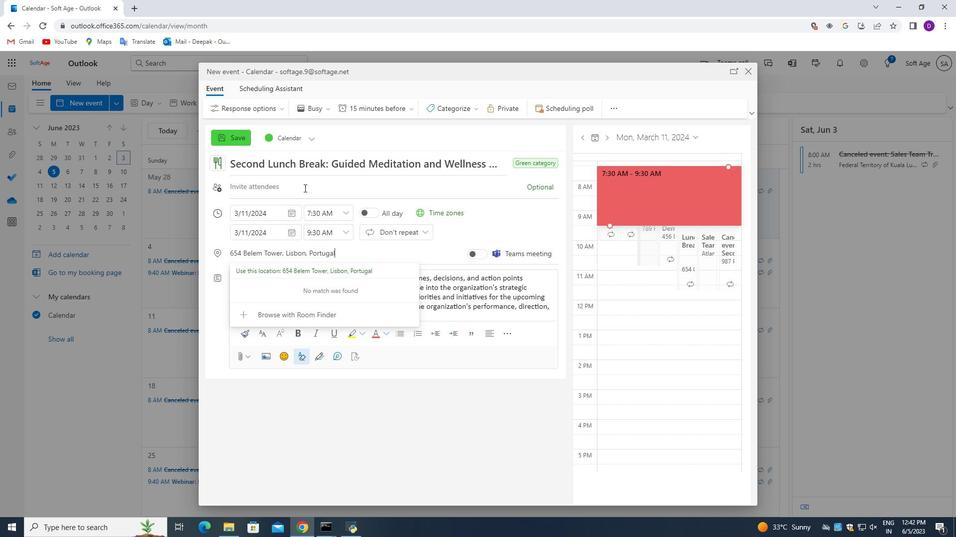 
Action: Mouse pressed left at (289, 187)
Screenshot: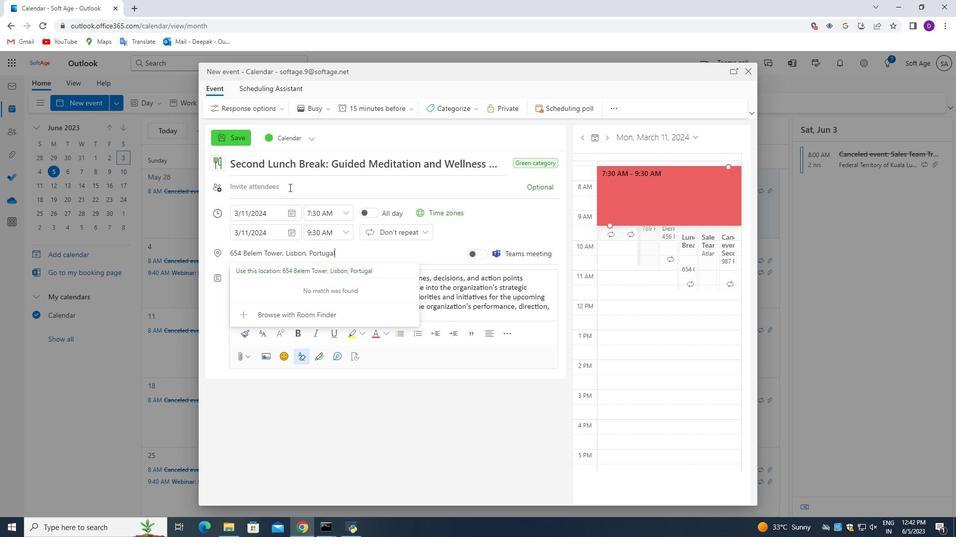 
Action: Mouse moved to (392, 376)
Screenshot: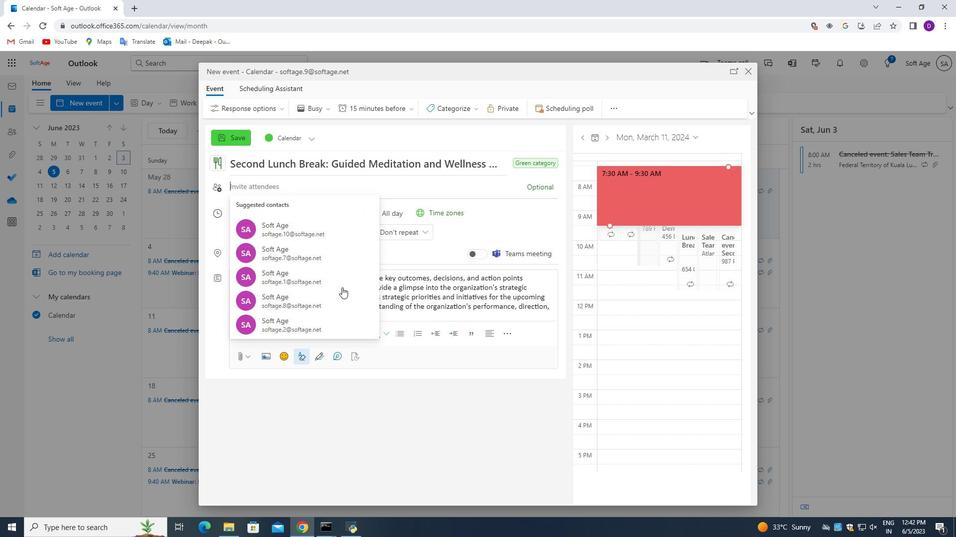 
Action: Key pressed softage.8<Key.shift>@softage.net<Key.enter>
Screenshot: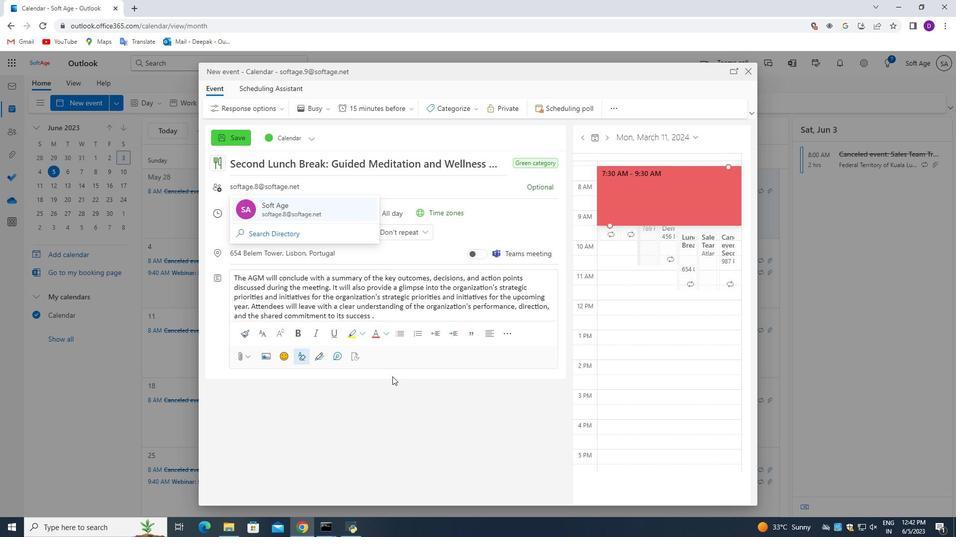 
Action: Mouse moved to (532, 191)
Screenshot: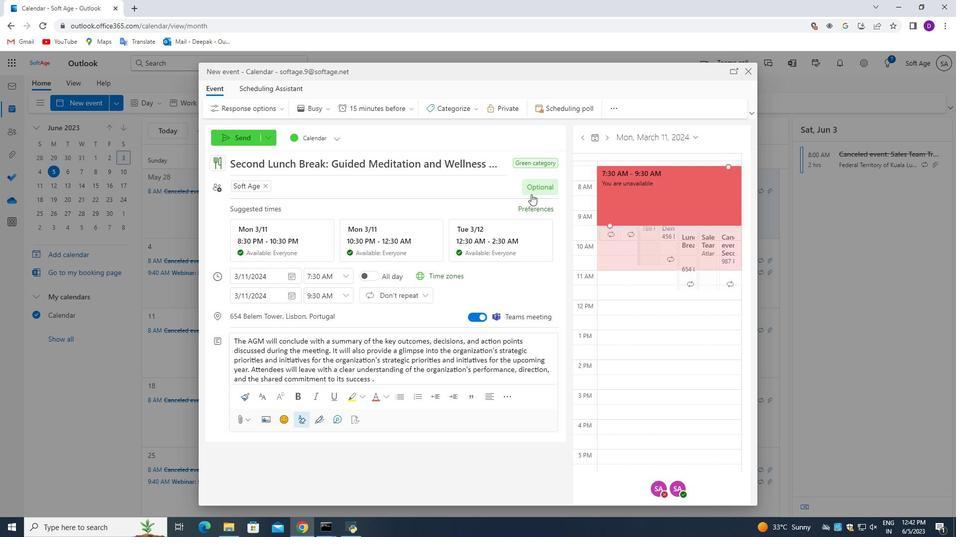 
Action: Mouse pressed left at (532, 191)
Screenshot: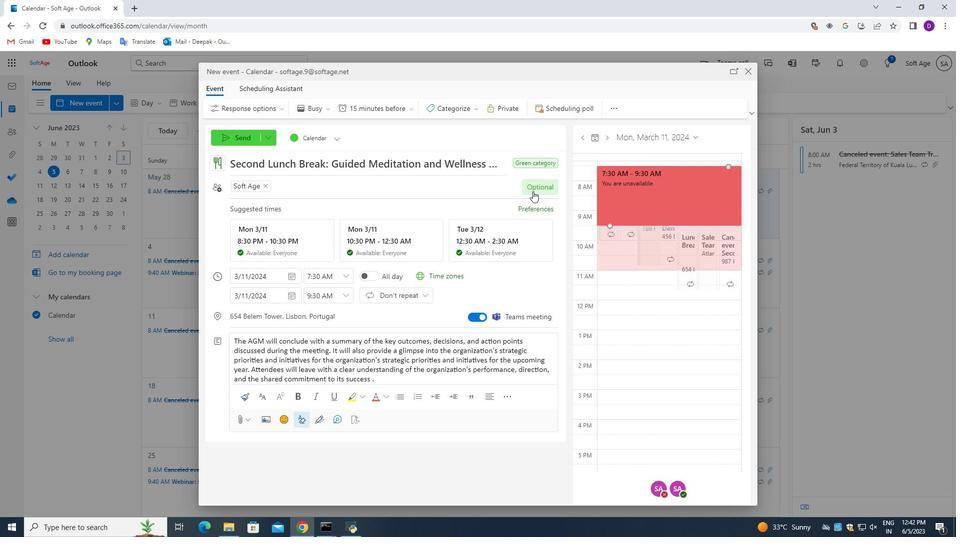 
Action: Mouse moved to (361, 187)
Screenshot: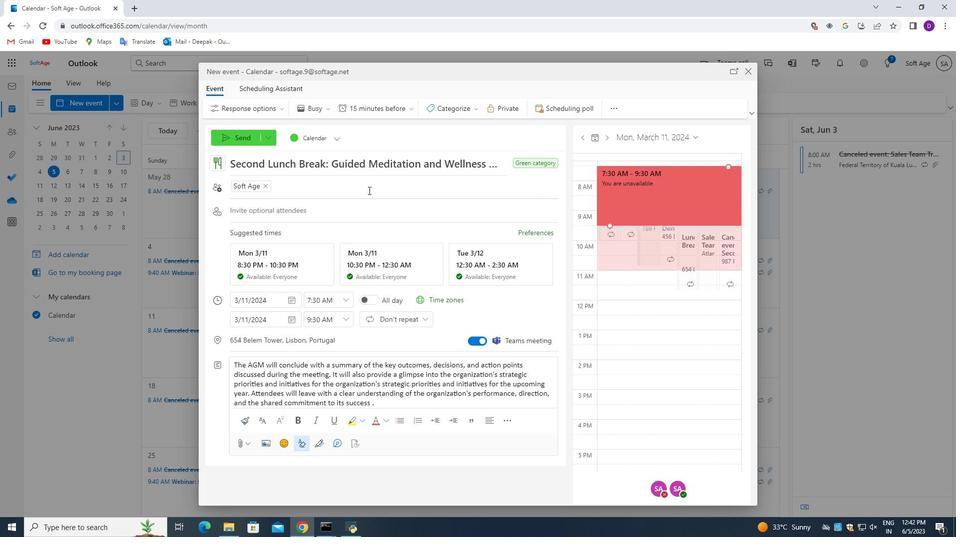 
Action: Key pressed softage.10<Key.shift>@softage.net<Key.enter>
Screenshot: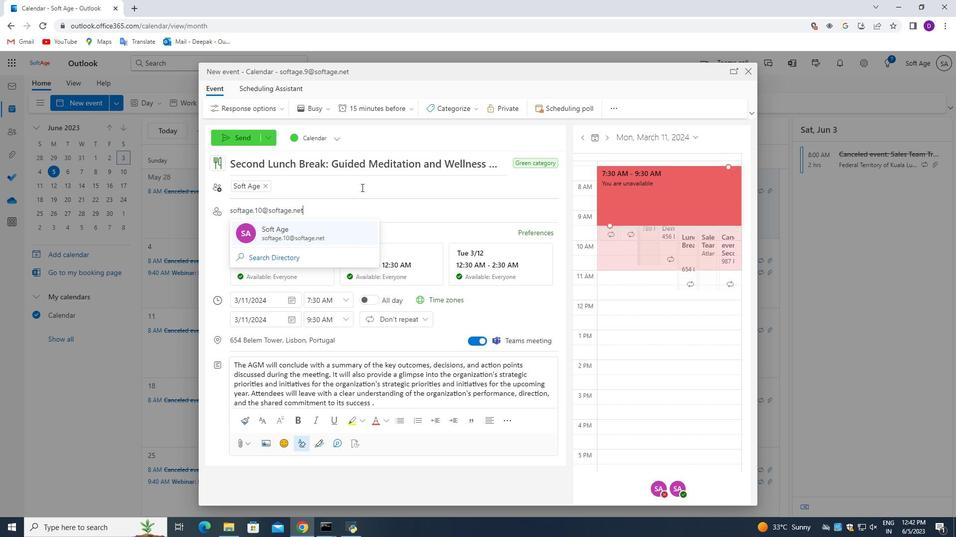 
Action: Mouse moved to (374, 257)
Screenshot: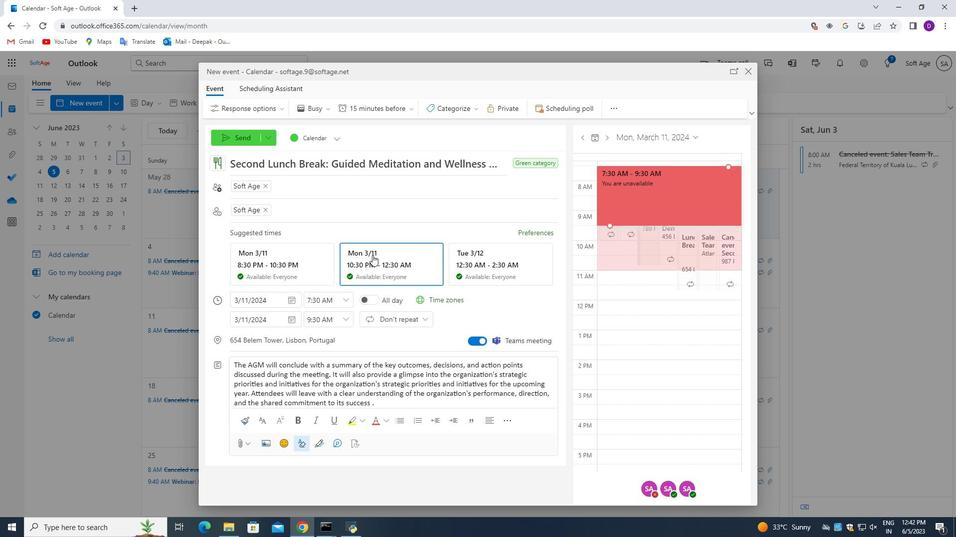 
Action: Mouse scrolled (374, 256) with delta (0, 0)
Screenshot: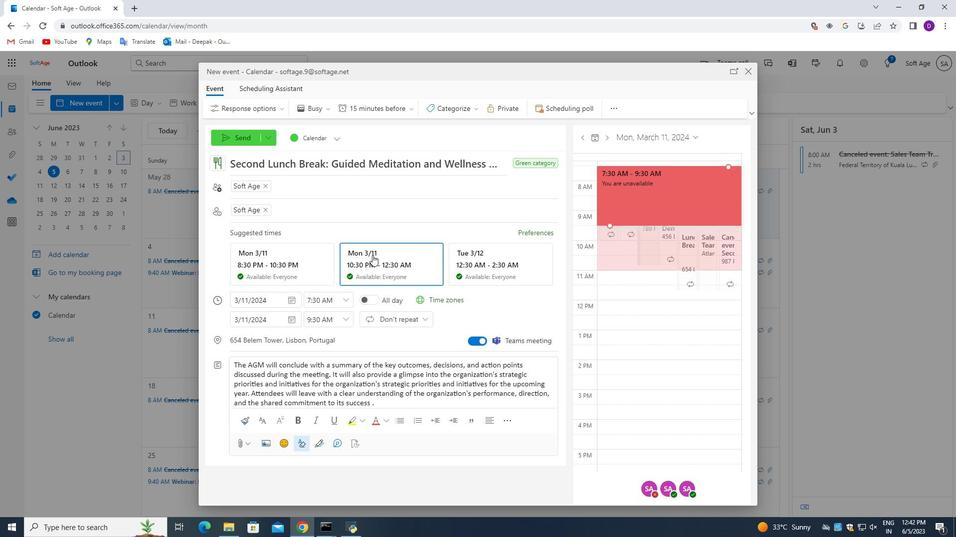 
Action: Mouse moved to (374, 258)
Screenshot: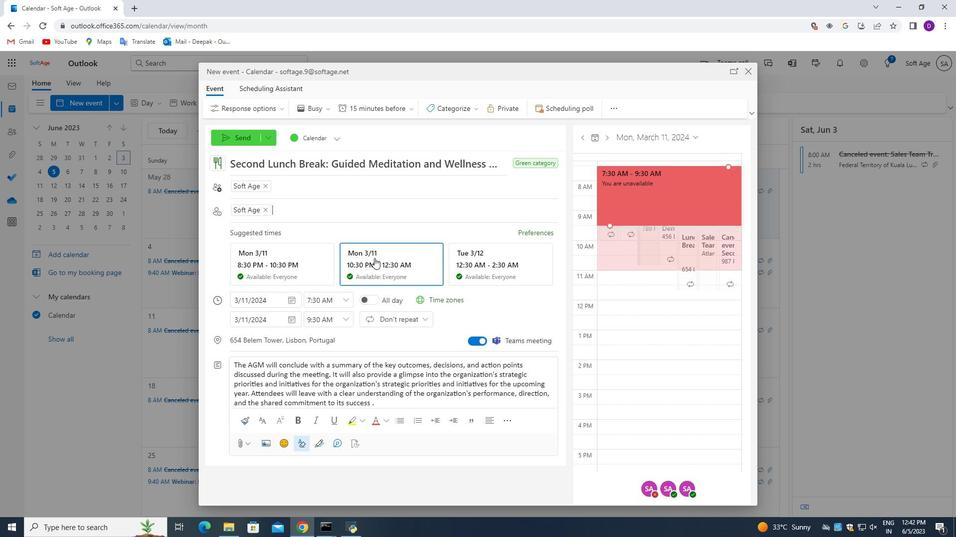 
Action: Mouse scrolled (374, 258) with delta (0, 0)
Screenshot: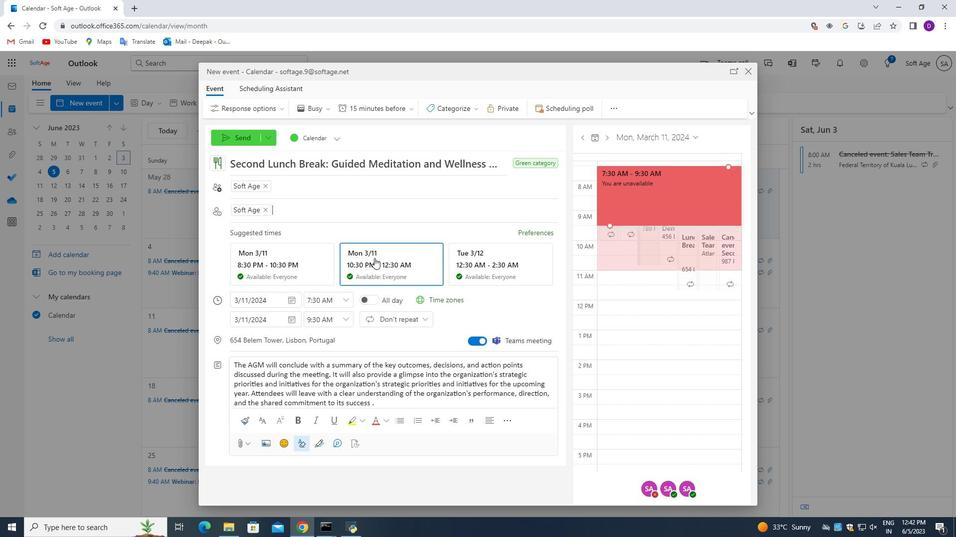 
Action: Mouse moved to (386, 109)
Screenshot: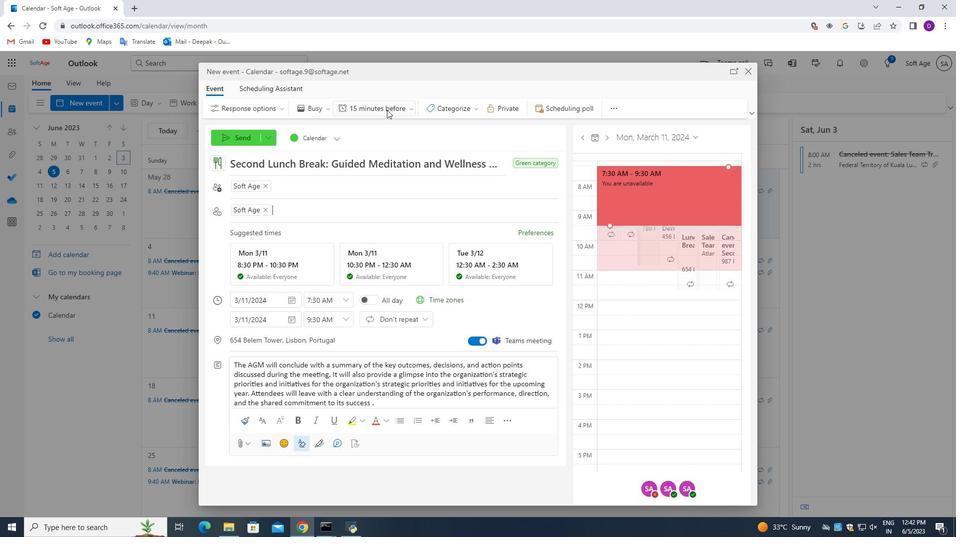 
Action: Mouse pressed left at (386, 109)
Screenshot: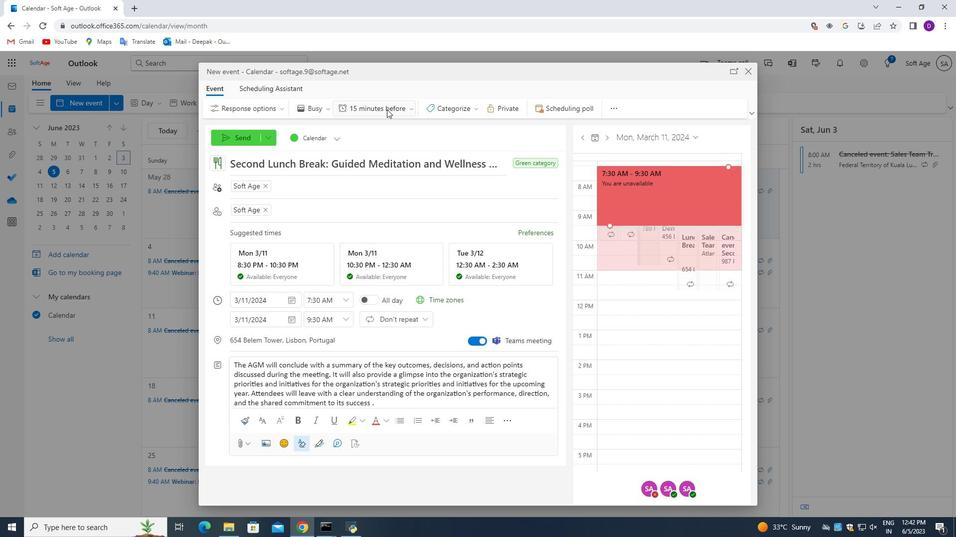 
Action: Mouse moved to (382, 184)
Screenshot: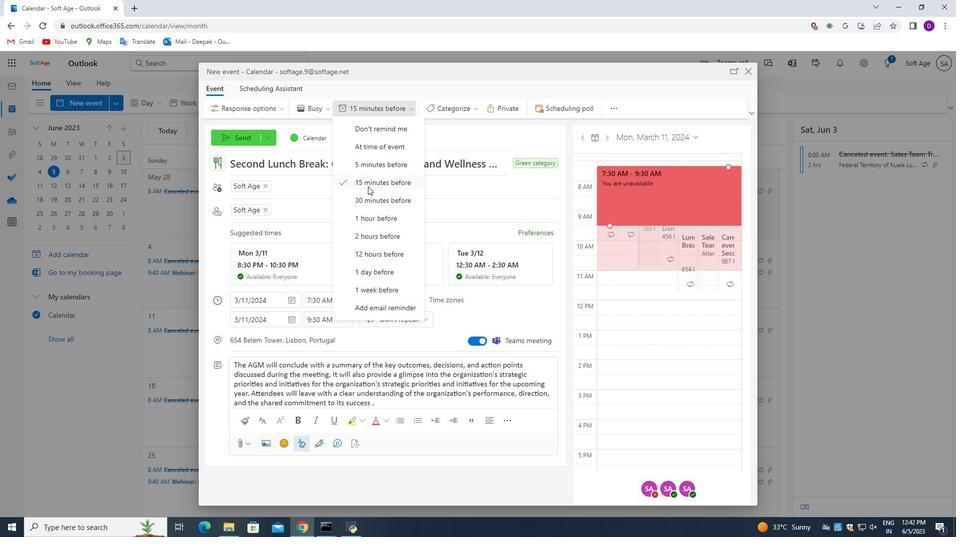 
Action: Mouse pressed left at (382, 184)
Screenshot: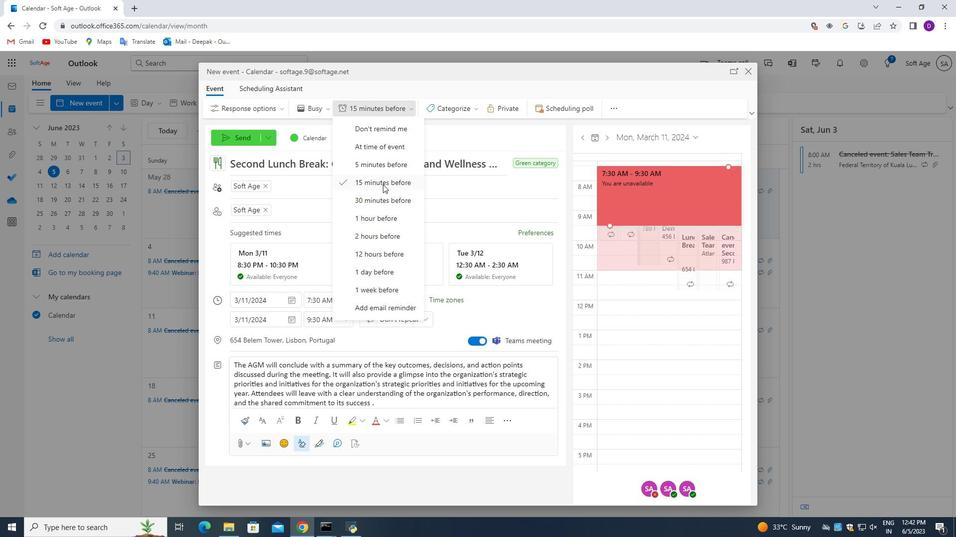 
Action: Mouse moved to (405, 255)
Screenshot: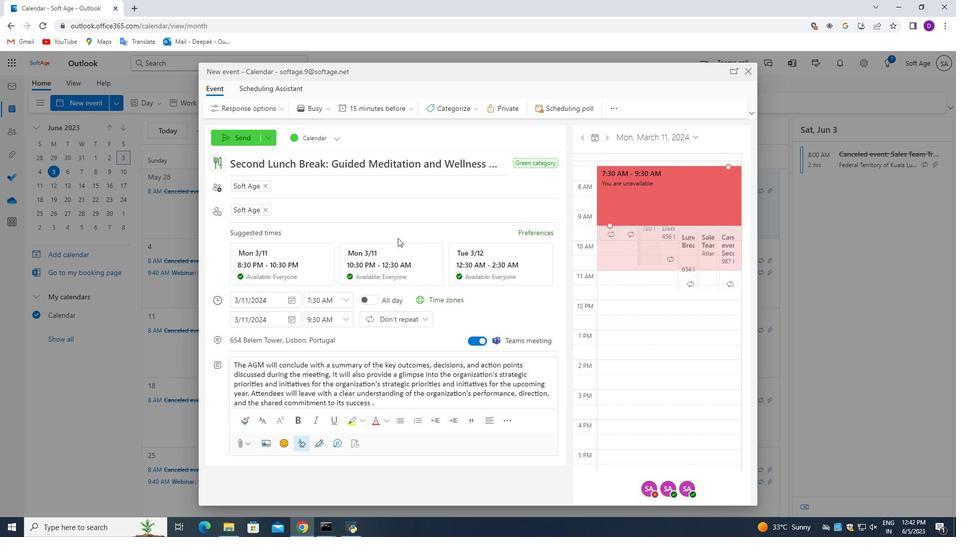 
Action: Mouse scrolled (405, 254) with delta (0, 0)
Screenshot: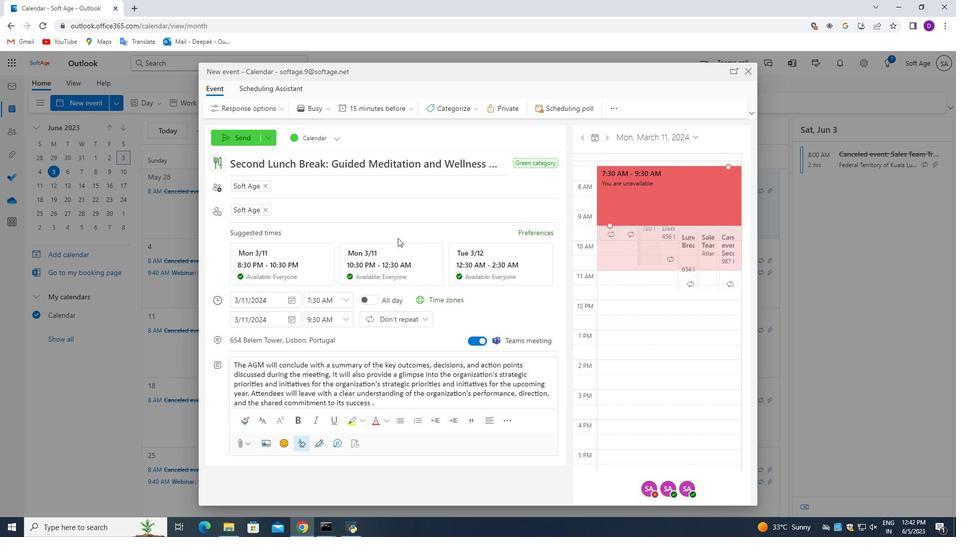 
Action: Mouse moved to (407, 259)
Screenshot: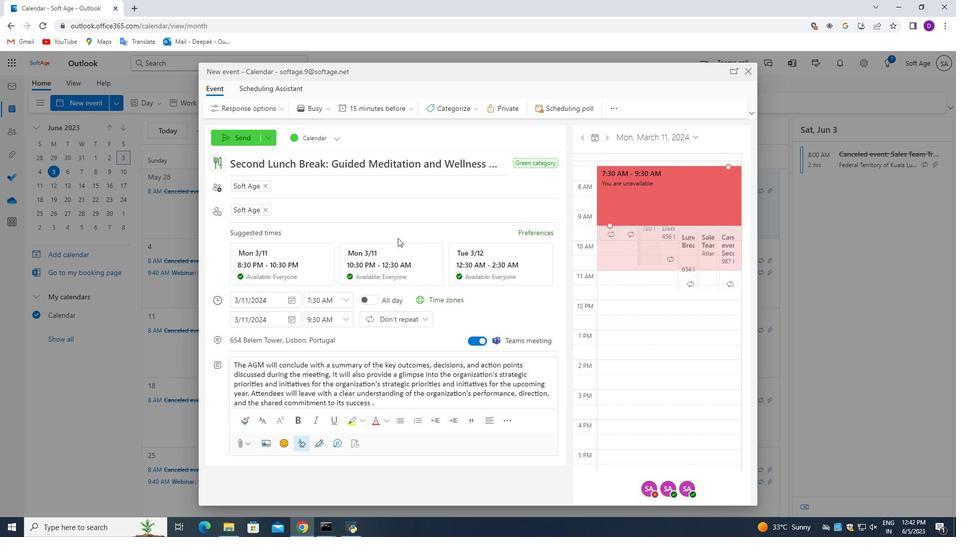
Action: Mouse scrolled (407, 259) with delta (0, 0)
Screenshot: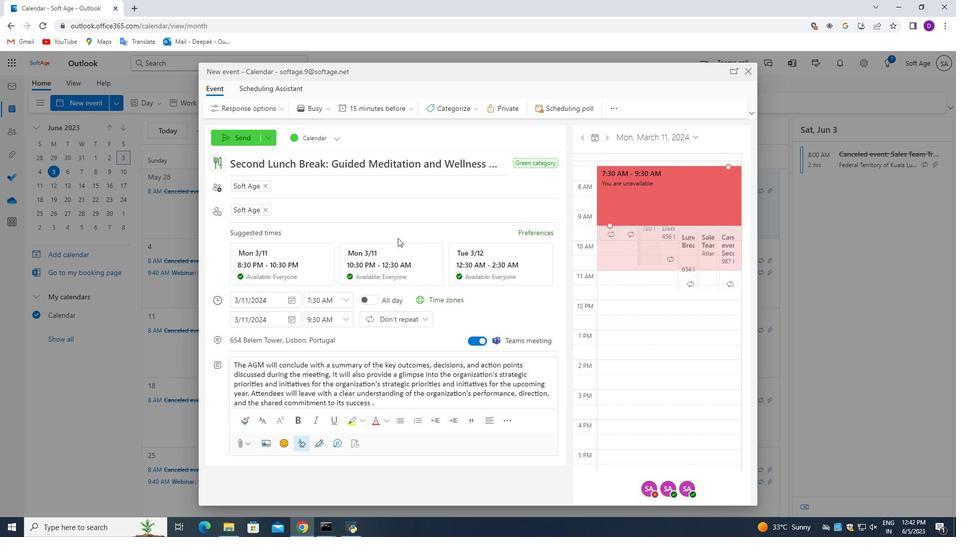 
Action: Mouse moved to (481, 335)
Screenshot: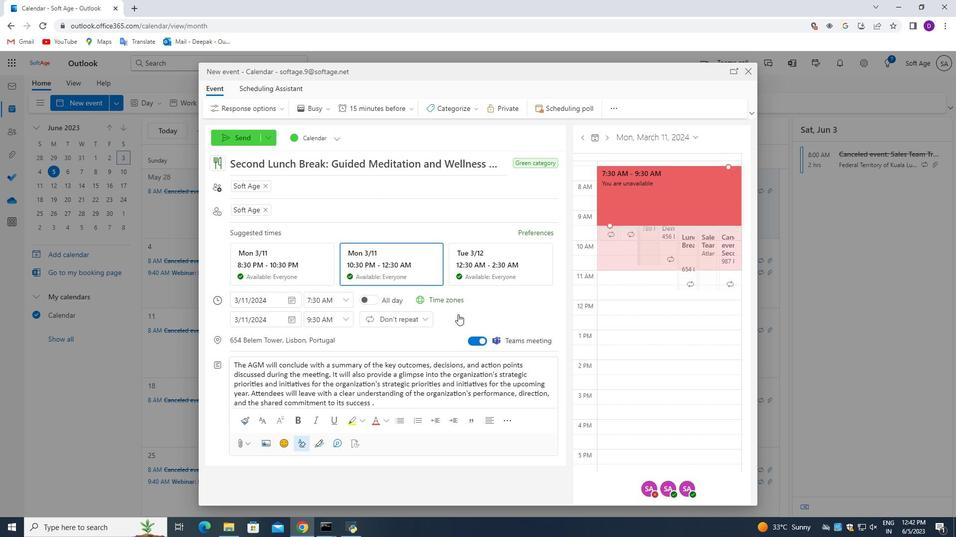 
Action: Mouse scrolled (481, 335) with delta (0, 0)
Screenshot: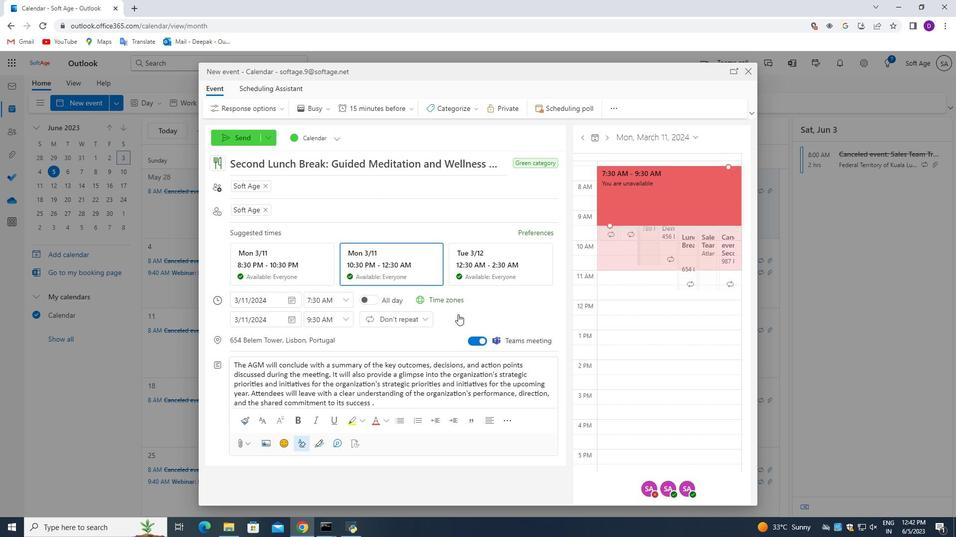 
Action: Mouse moved to (482, 336)
Screenshot: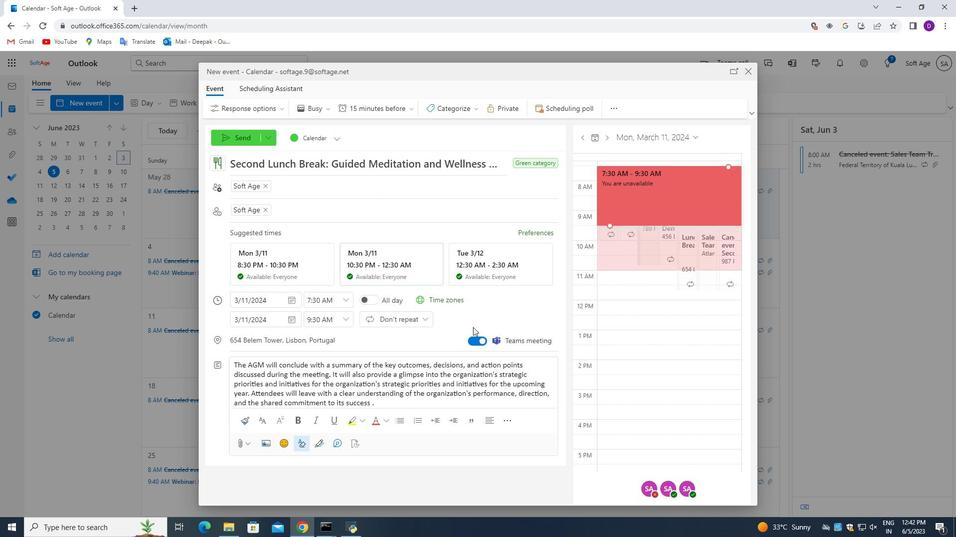 
Action: Mouse scrolled (482, 336) with delta (0, 0)
Screenshot: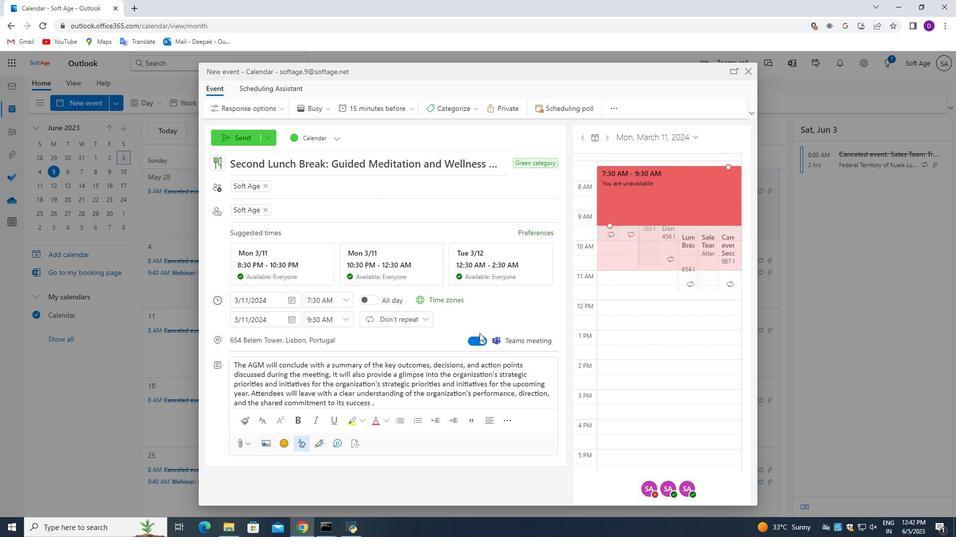 
Action: Mouse moved to (482, 337)
Screenshot: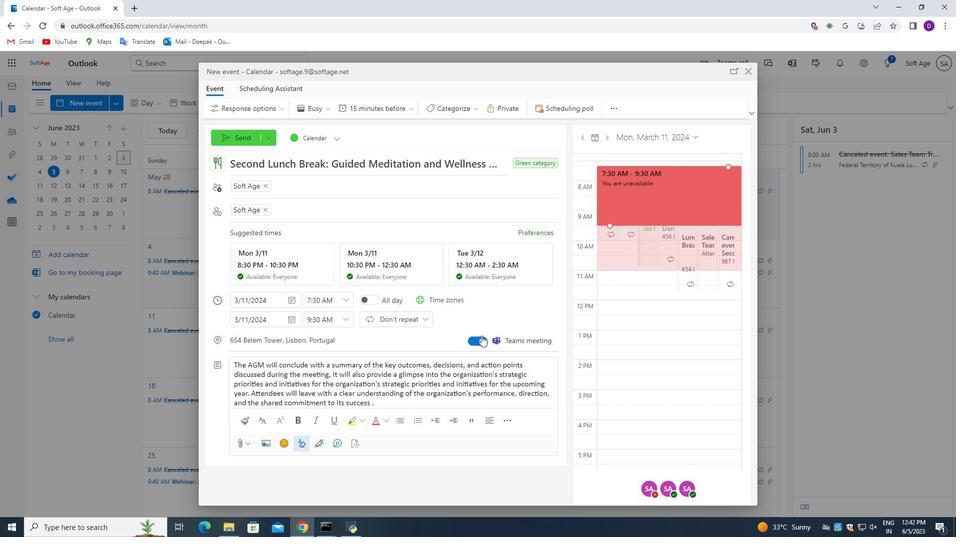 
Action: Mouse scrolled (482, 337) with delta (0, 0)
Screenshot: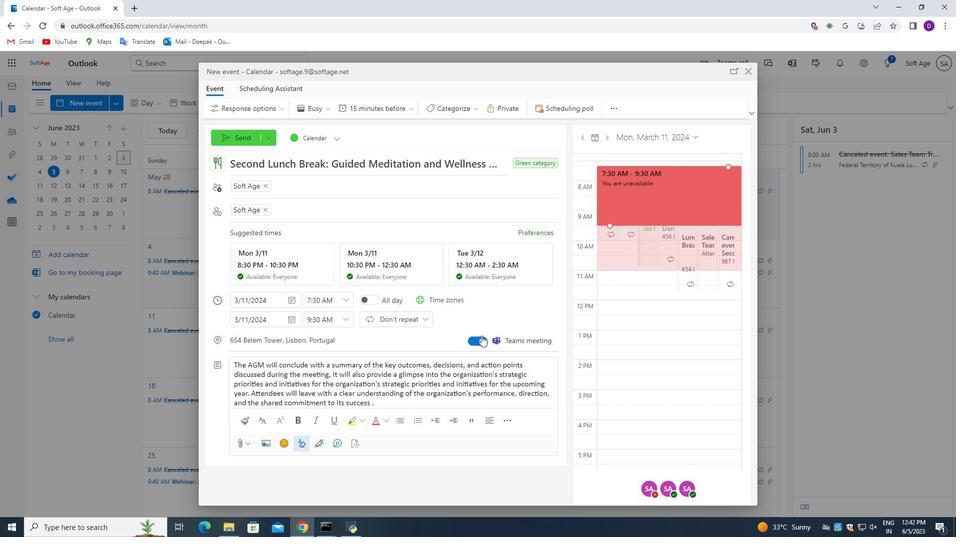 
Action: Mouse moved to (302, 291)
Screenshot: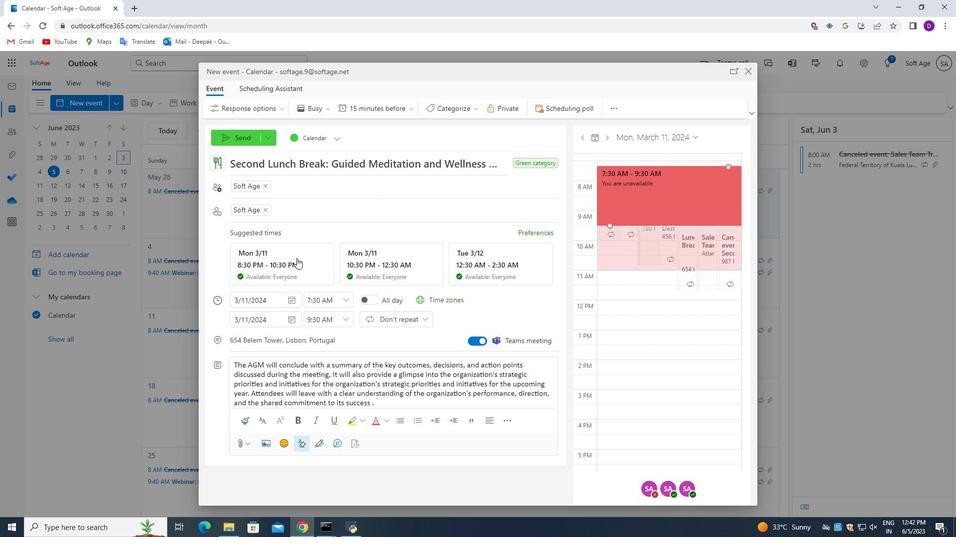 
Action: Mouse scrolled (302, 291) with delta (0, 0)
Screenshot: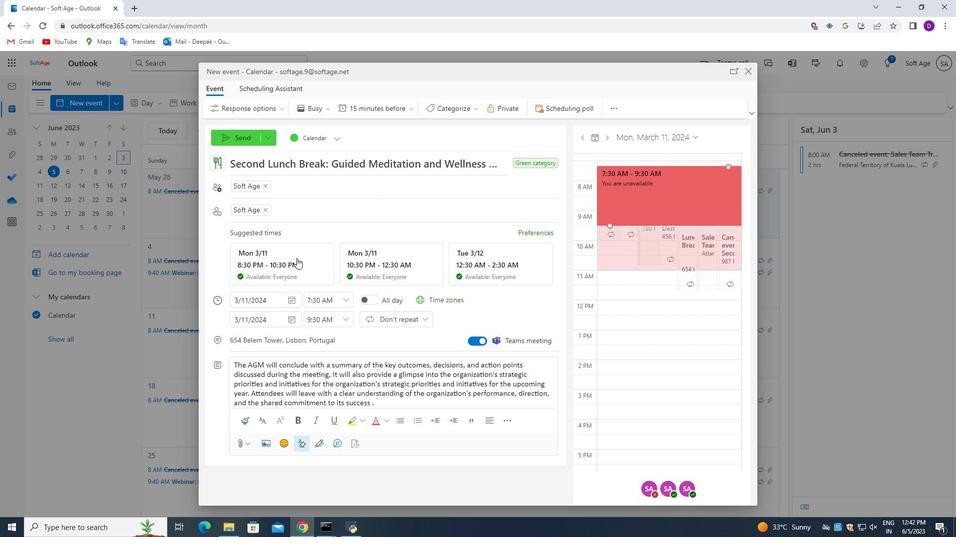 
Action: Mouse moved to (303, 303)
Screenshot: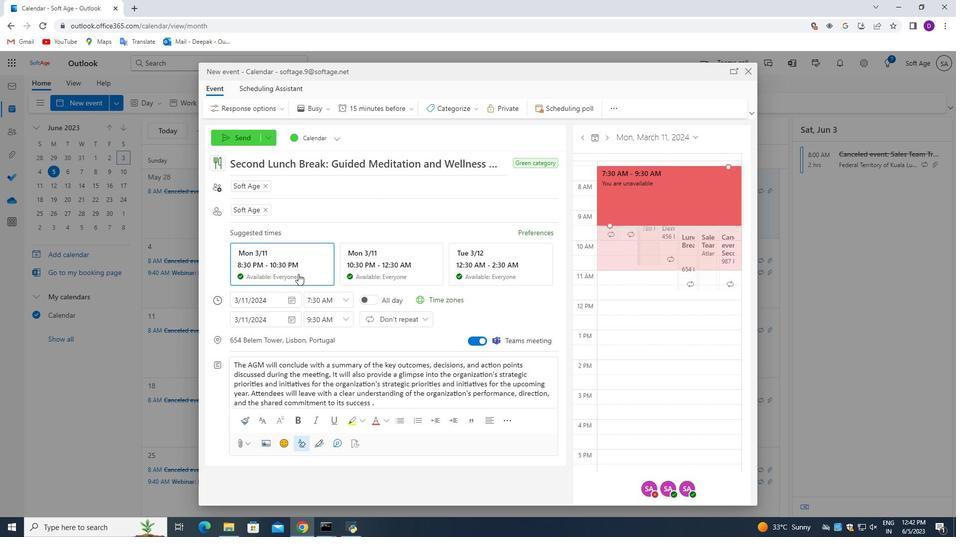 
Action: Mouse scrolled (303, 302) with delta (0, 0)
Screenshot: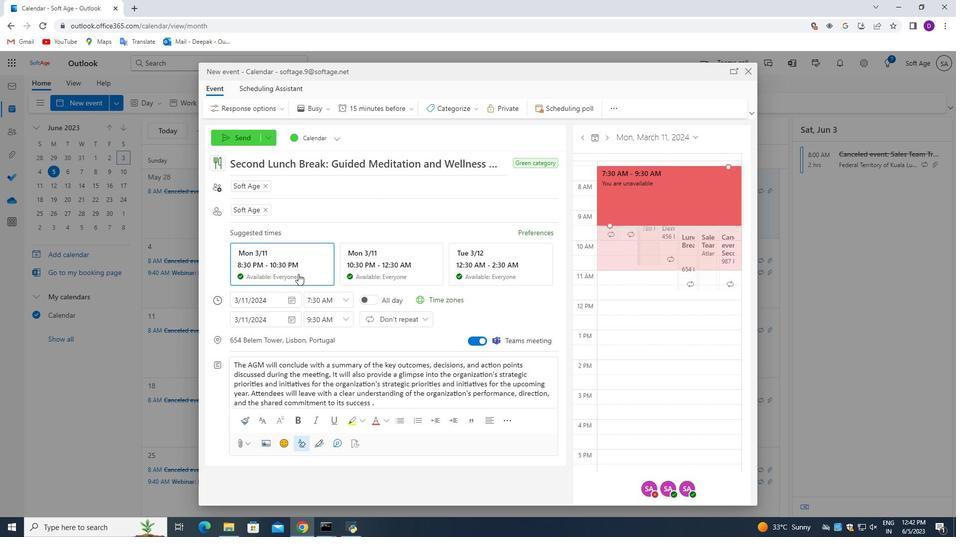
Action: Mouse moved to (304, 310)
Screenshot: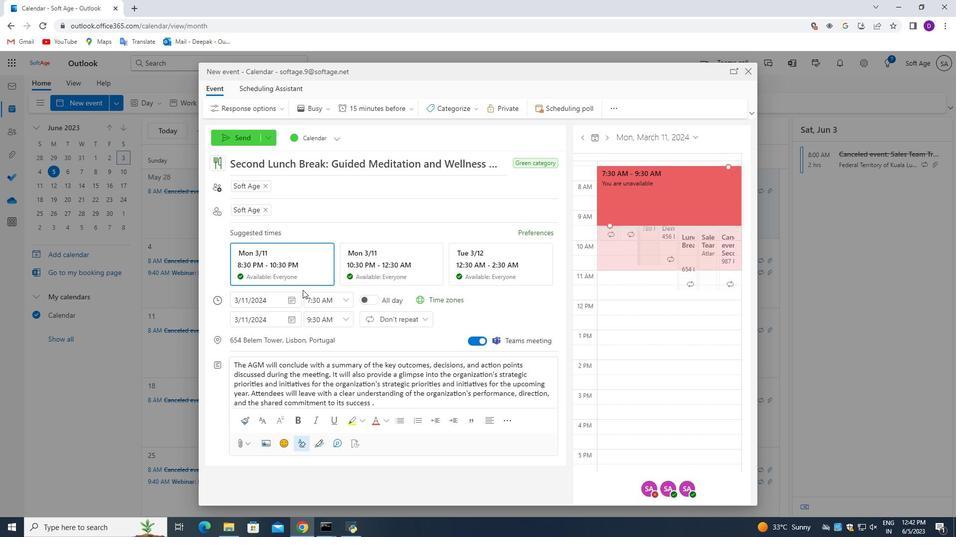 
Action: Mouse scrolled (304, 310) with delta (0, 0)
Screenshot: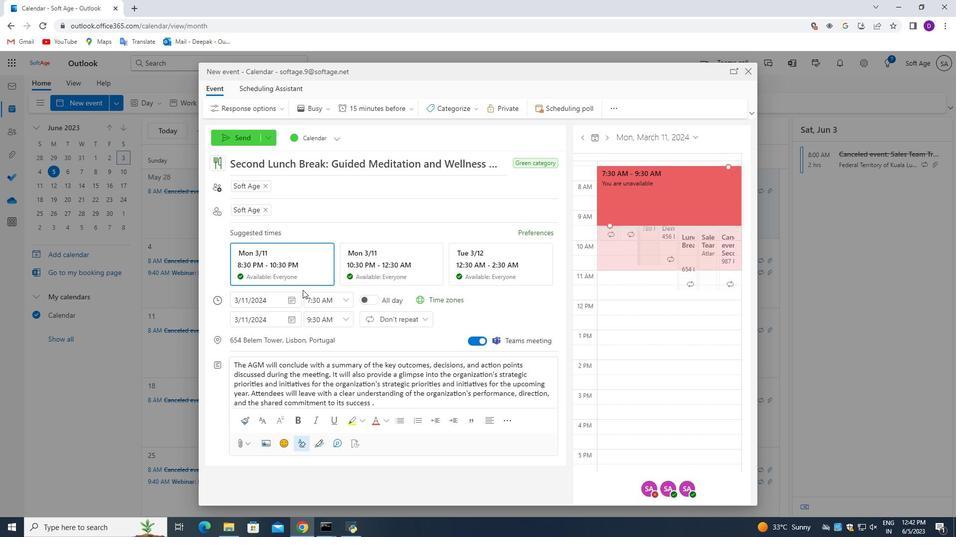 
Action: Mouse moved to (240, 137)
Screenshot: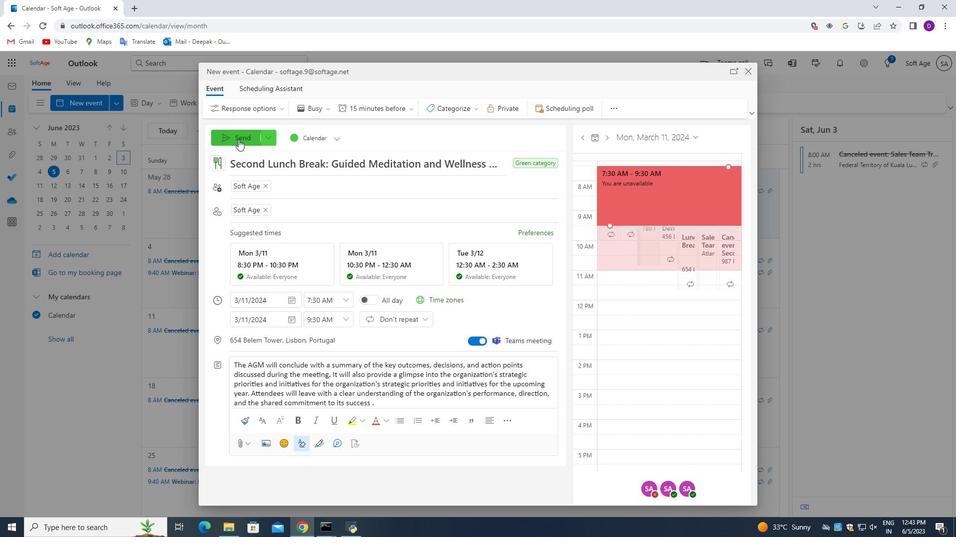 
Action: Mouse pressed left at (240, 137)
Screenshot: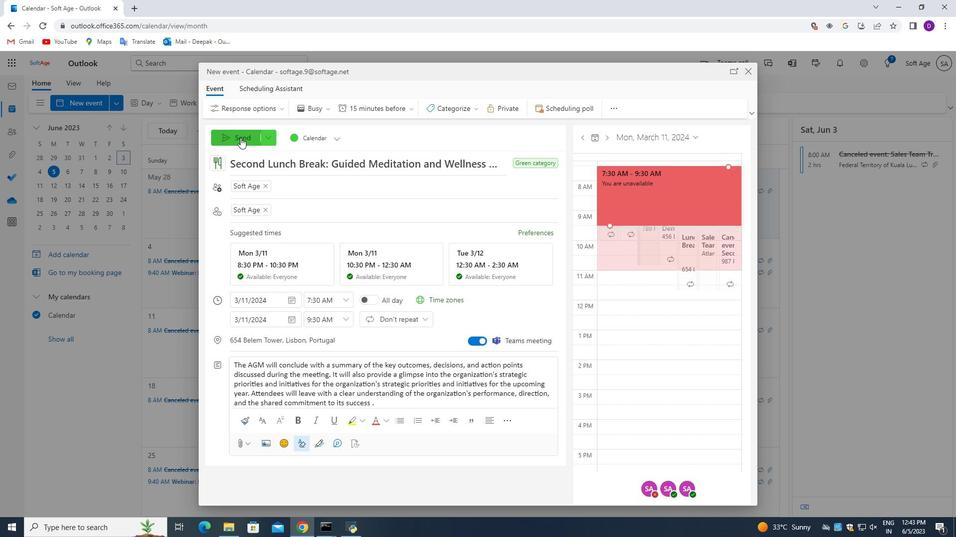 
Action: Mouse moved to (387, 252)
Screenshot: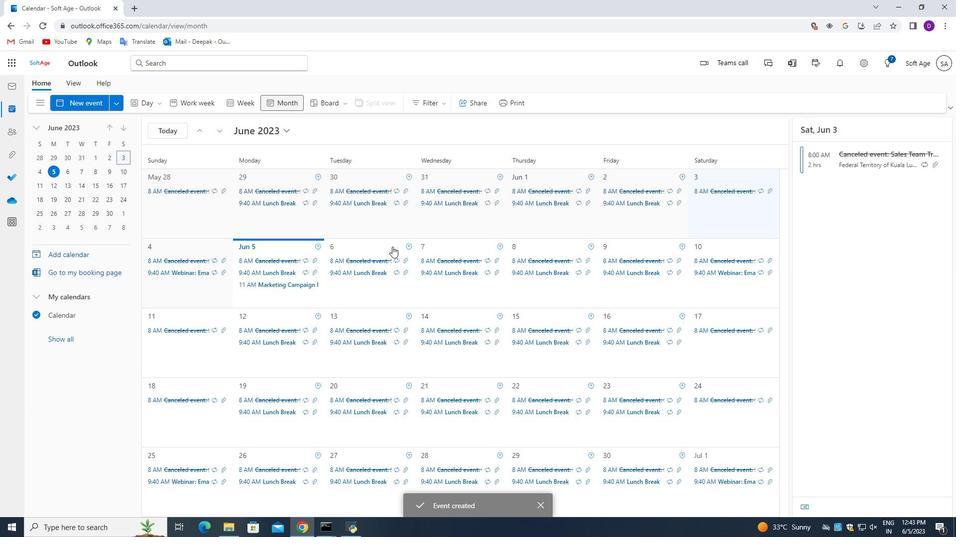 
